Task: Look for space in Makumbako, Tanzania from 10th July, 2023 to 15th July, 2023 for 7 adults in price range Rs.10000 to Rs.15000. Place can be entire place or shared room with 4 bedrooms having 7 beds and 4 bathrooms. Property type can be house, flat, guest house. Amenities needed are: wifi, TV, free parkinig on premises, gym, breakfast. Booking option can be shelf check-in. Required host language is English.
Action: Mouse moved to (243, 83)
Screenshot: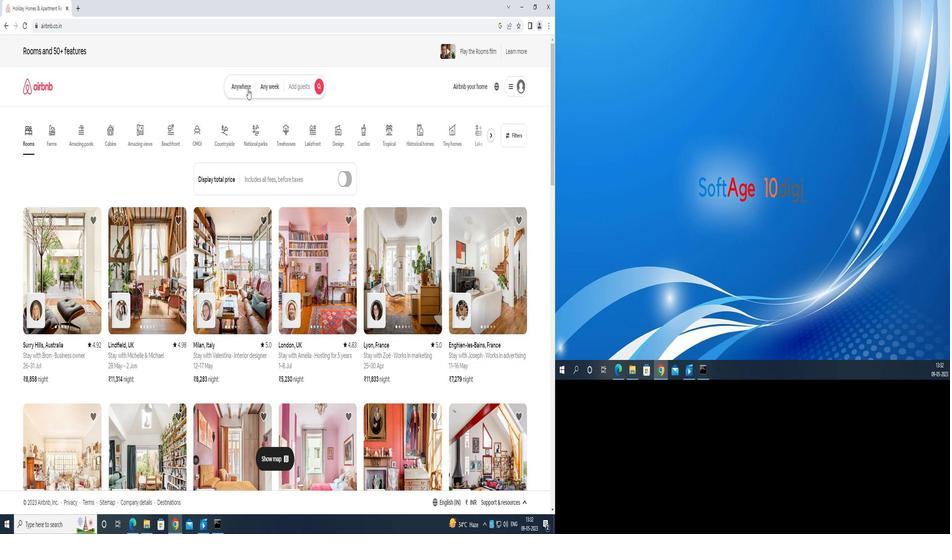 
Action: Mouse pressed left at (243, 83)
Screenshot: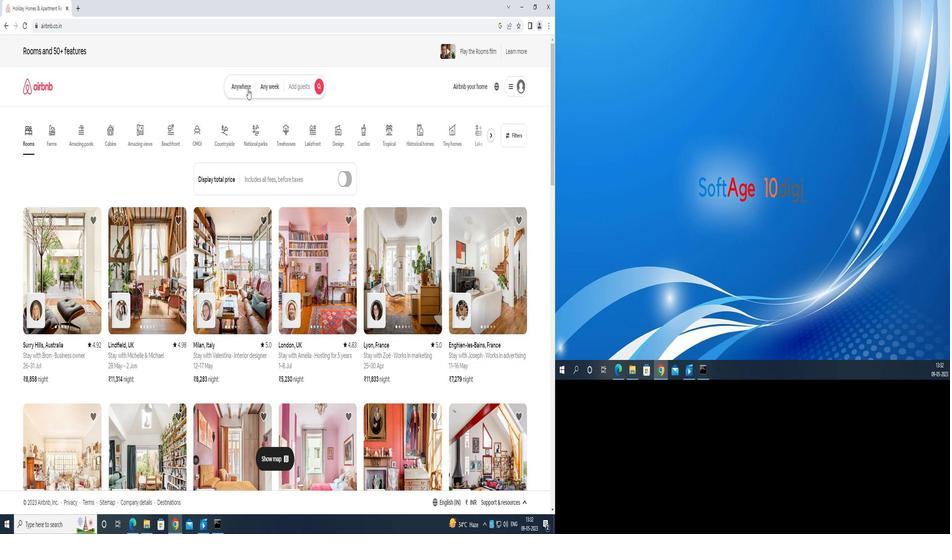 
Action: Mouse moved to (228, 114)
Screenshot: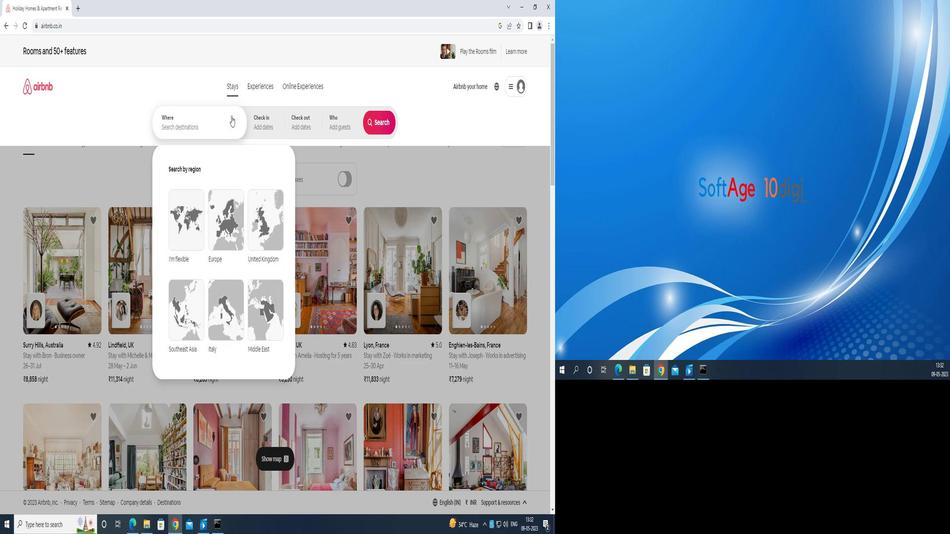 
Action: Mouse pressed left at (228, 114)
Screenshot: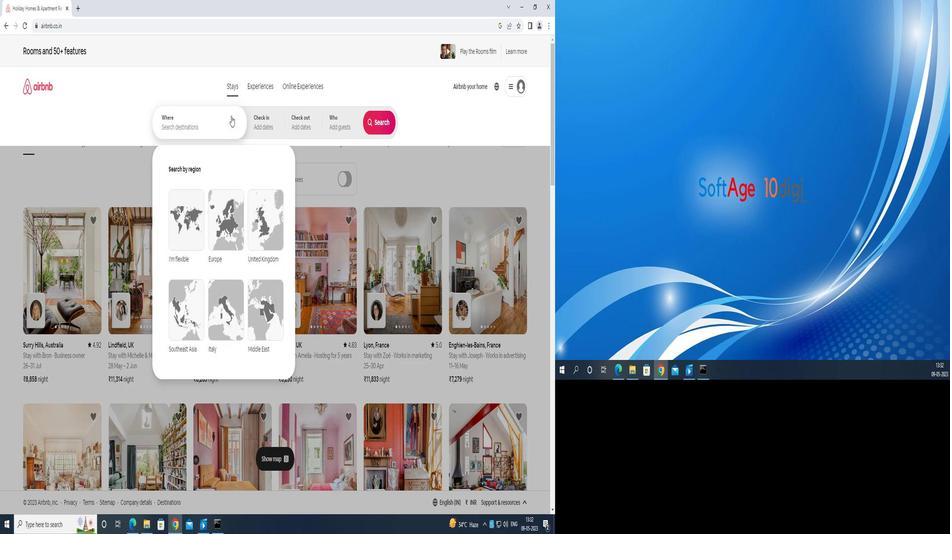 
Action: Mouse moved to (227, 105)
Screenshot: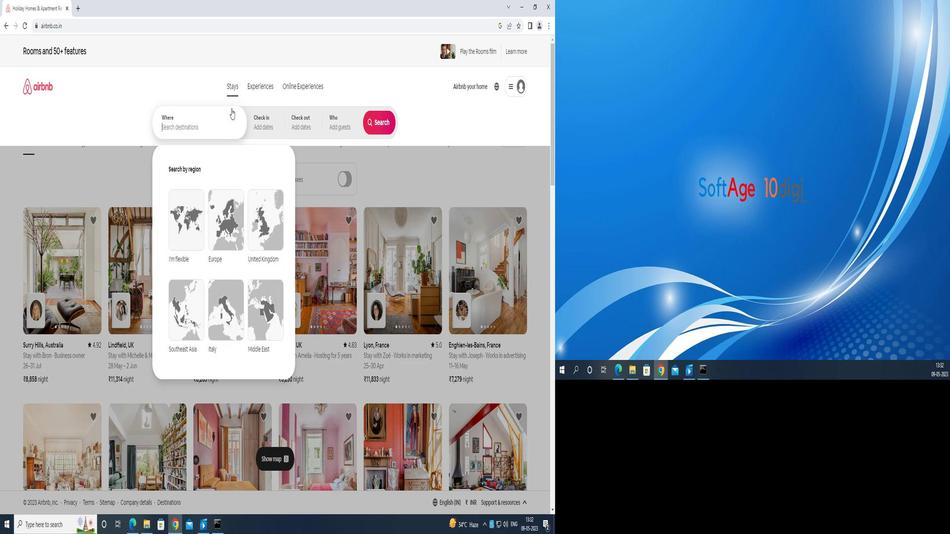 
Action: Key pressed <Key.shift>M<Key.backspace><Key.shift>MAKMBAKO<Key.space>TANZANIA<Key.enter>
Screenshot: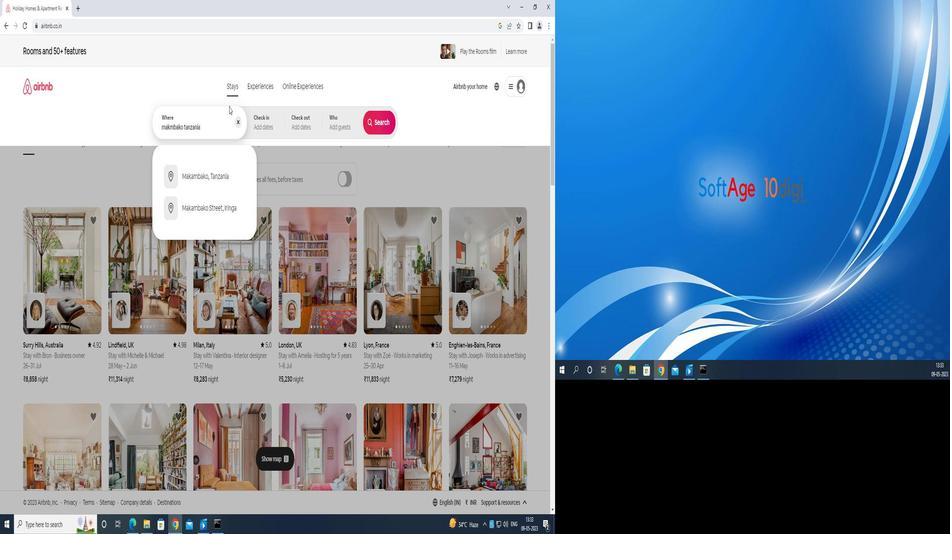 
Action: Mouse moved to (372, 199)
Screenshot: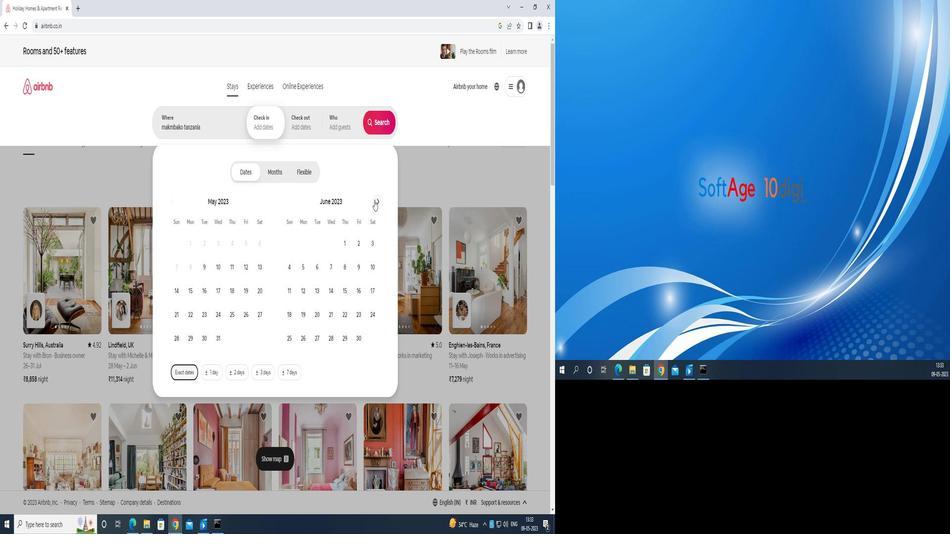 
Action: Mouse pressed left at (372, 199)
Screenshot: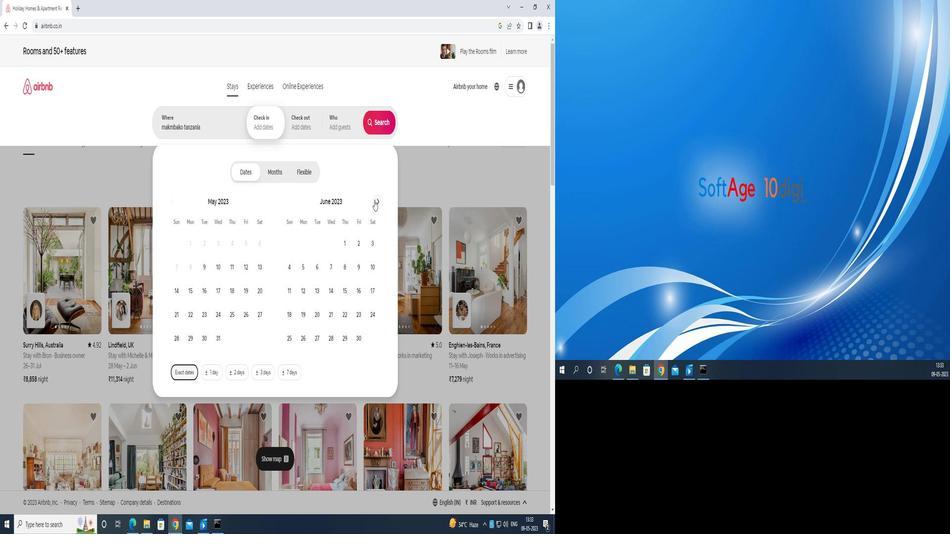 
Action: Mouse moved to (302, 291)
Screenshot: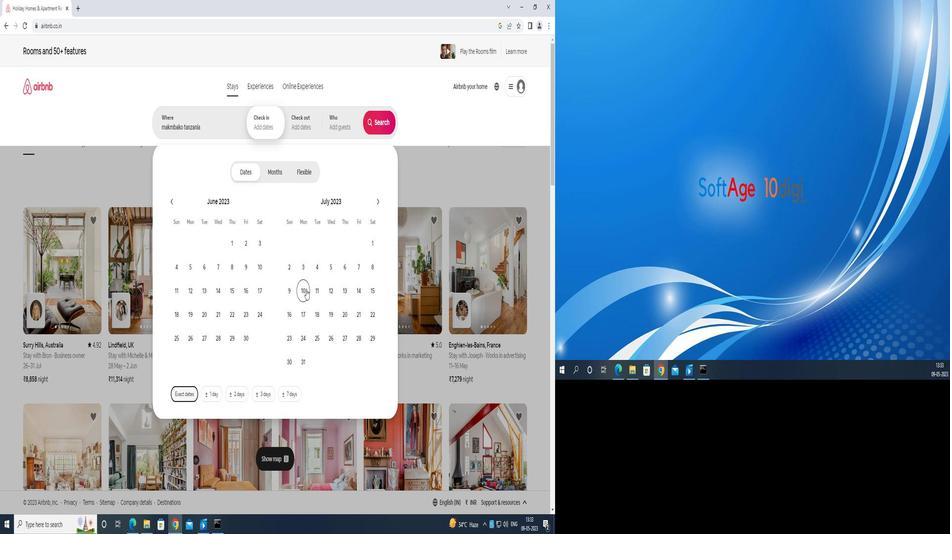 
Action: Mouse pressed left at (302, 291)
Screenshot: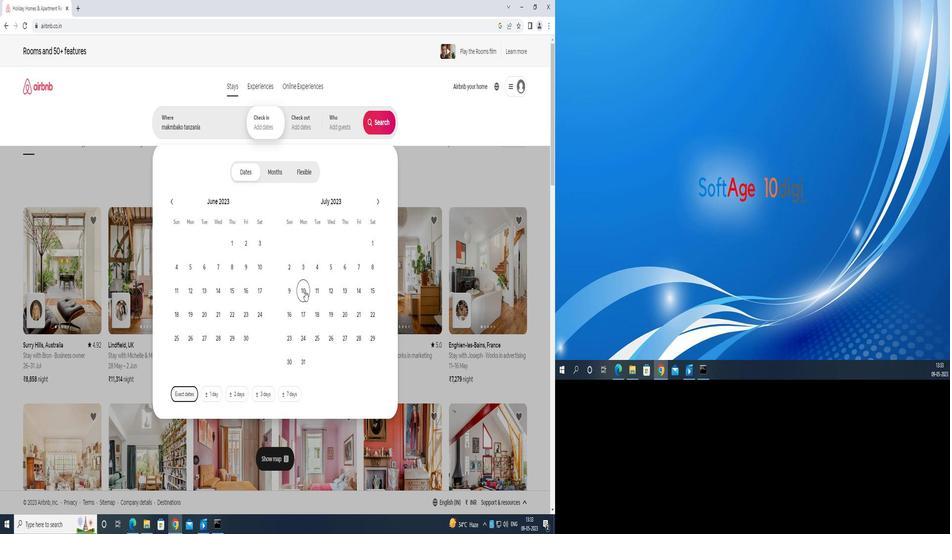 
Action: Mouse moved to (368, 291)
Screenshot: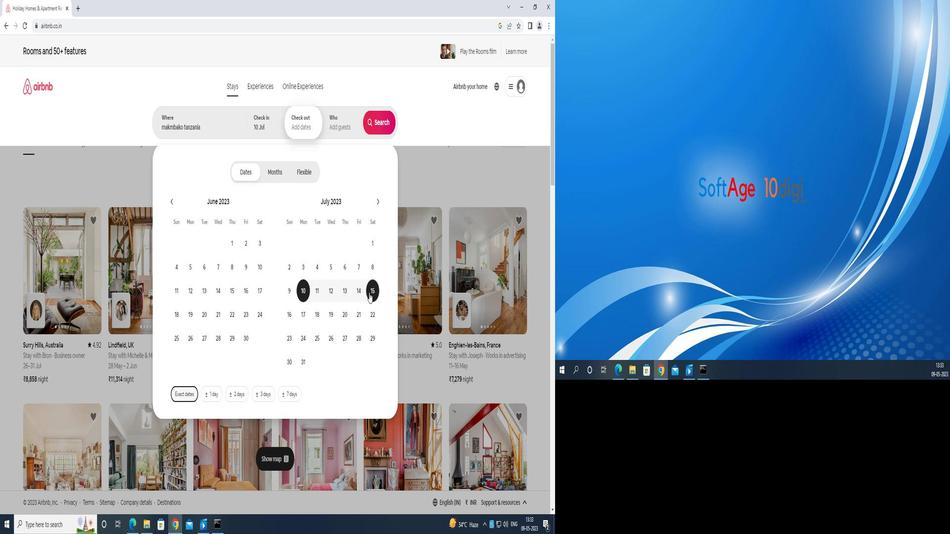 
Action: Mouse pressed left at (368, 291)
Screenshot: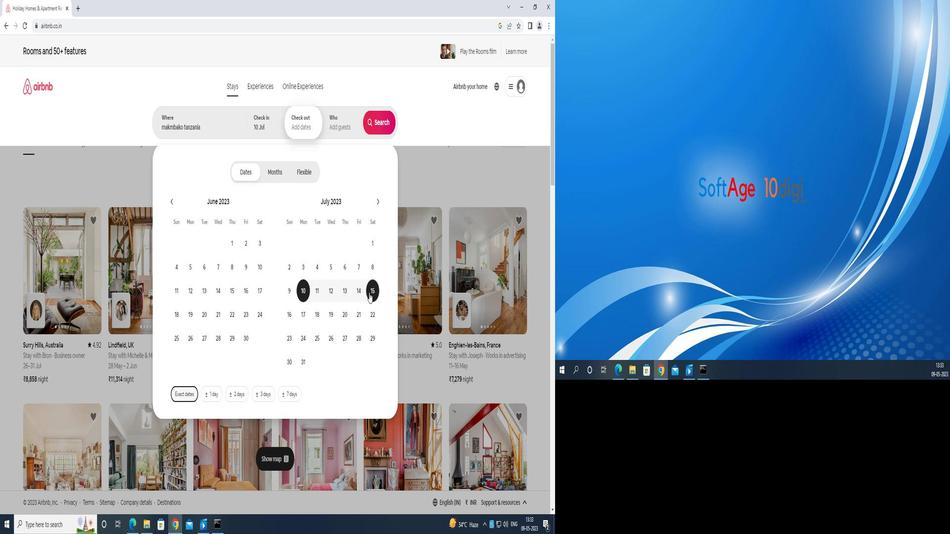 
Action: Mouse moved to (337, 116)
Screenshot: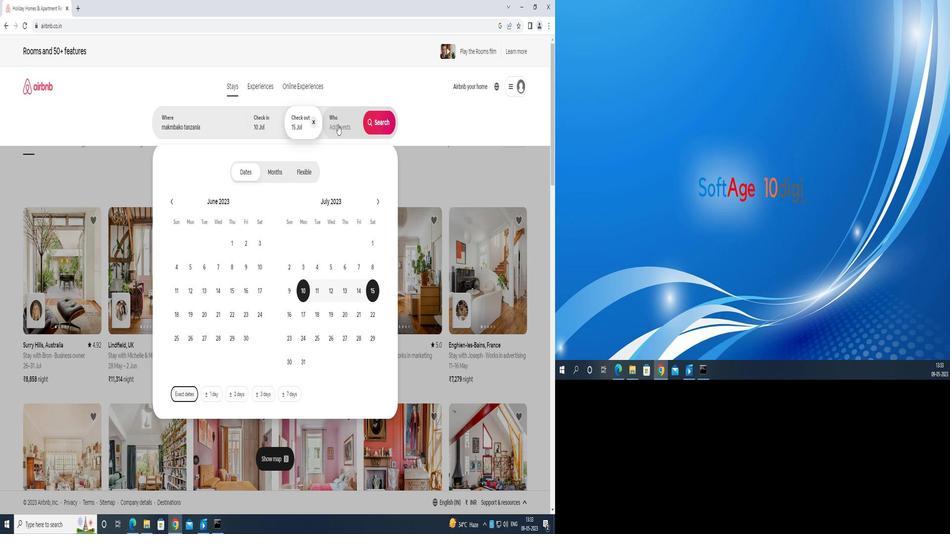 
Action: Mouse pressed left at (337, 116)
Screenshot: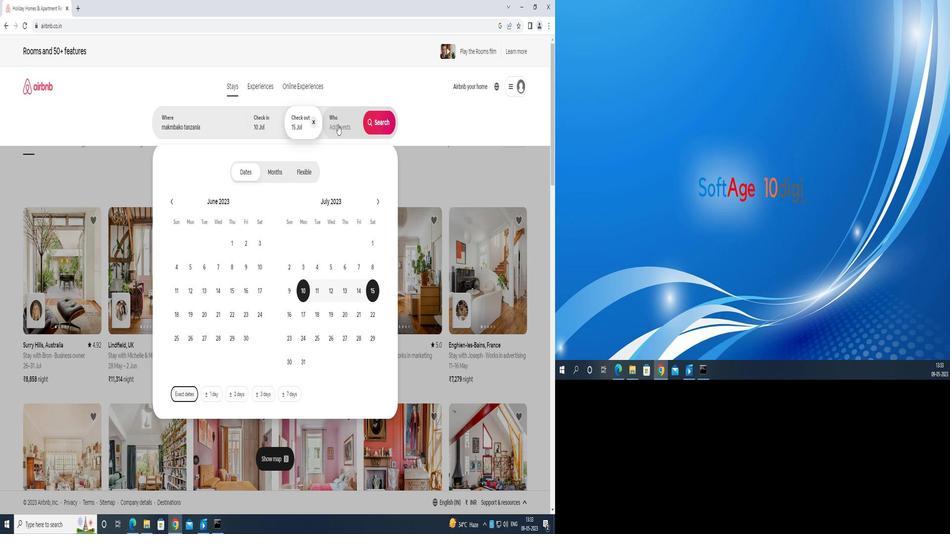 
Action: Mouse moved to (382, 177)
Screenshot: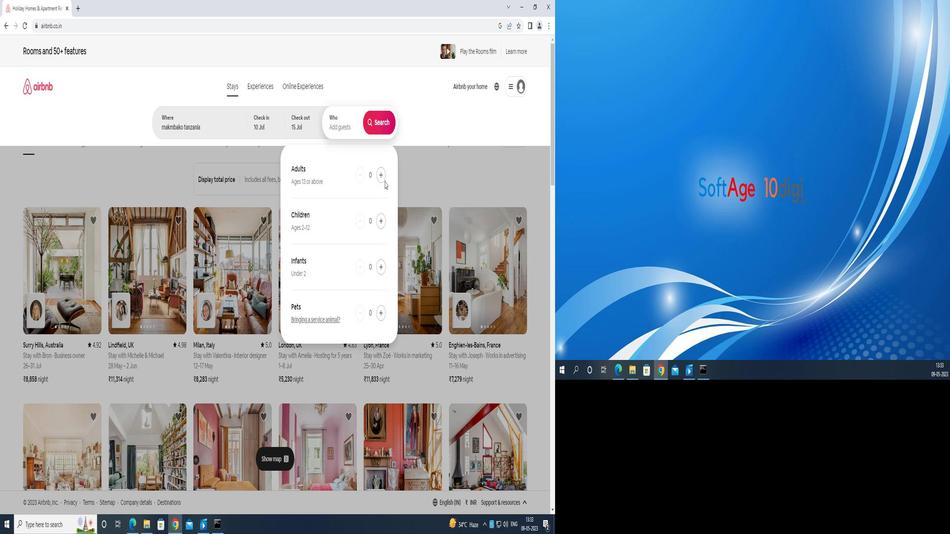 
Action: Mouse pressed left at (382, 177)
Screenshot: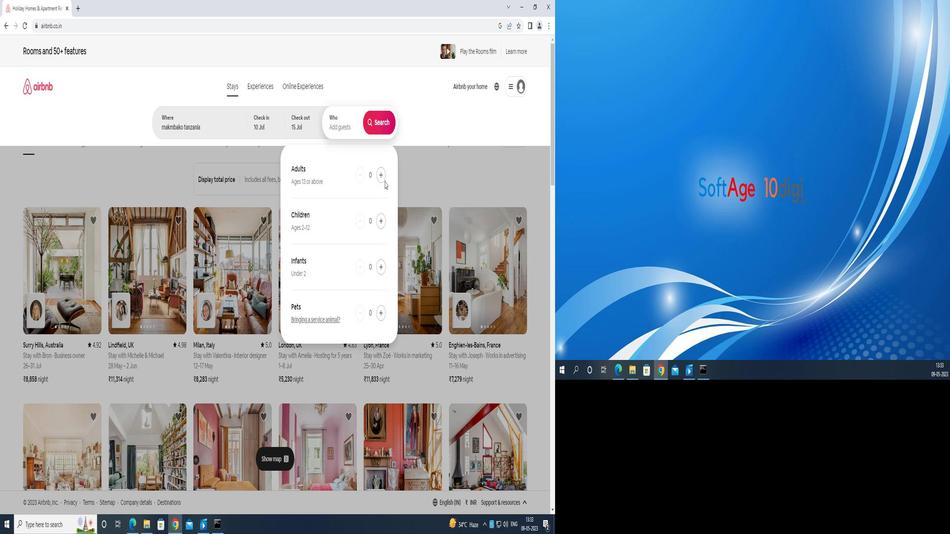 
Action: Mouse moved to (379, 174)
Screenshot: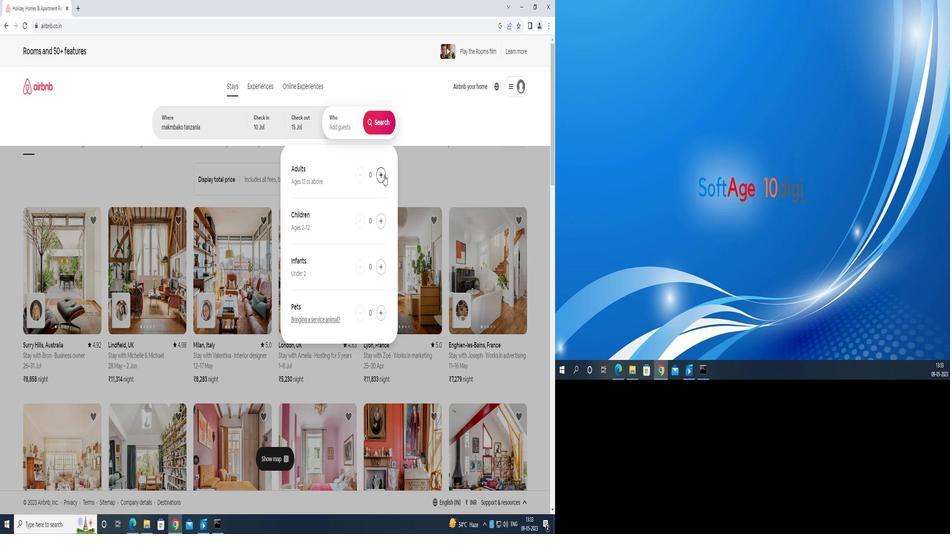 
Action: Mouse pressed left at (379, 174)
Screenshot: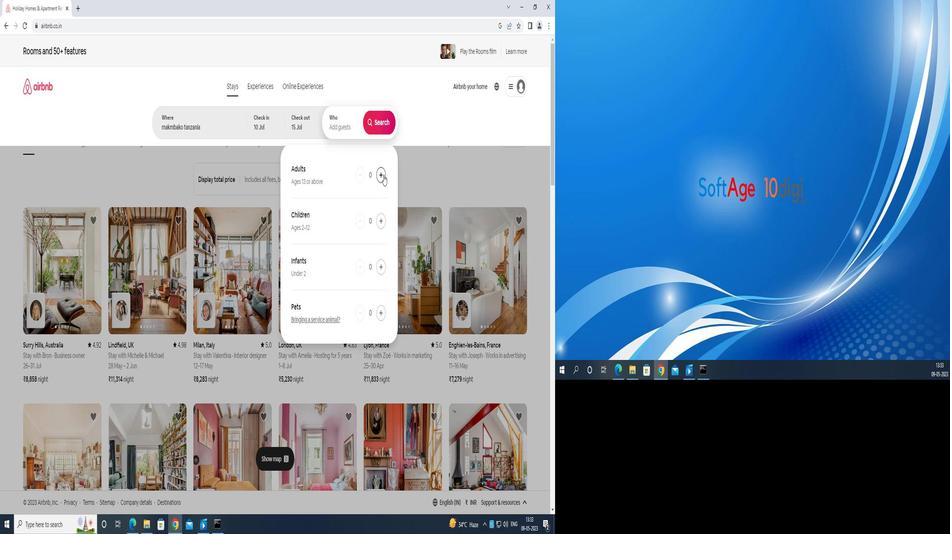 
Action: Mouse moved to (379, 174)
Screenshot: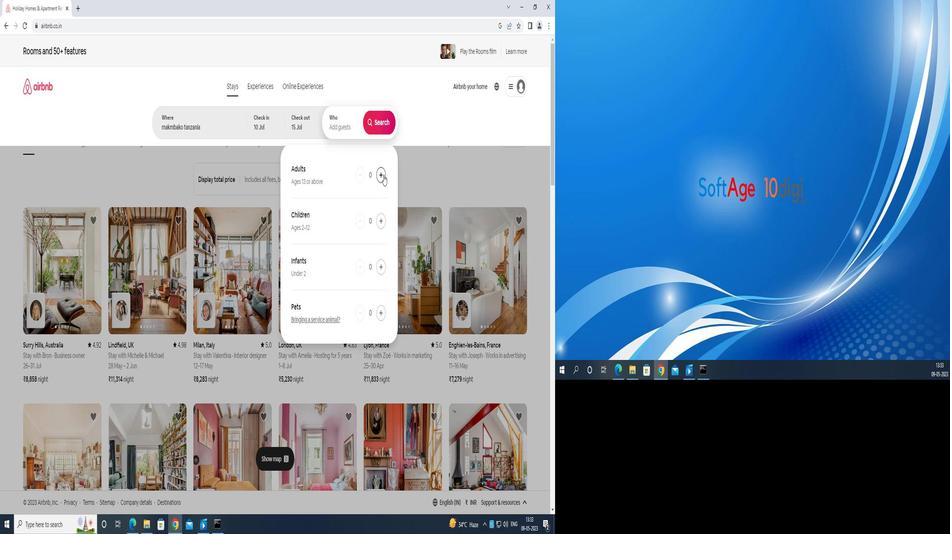 
Action: Mouse pressed left at (379, 174)
Screenshot: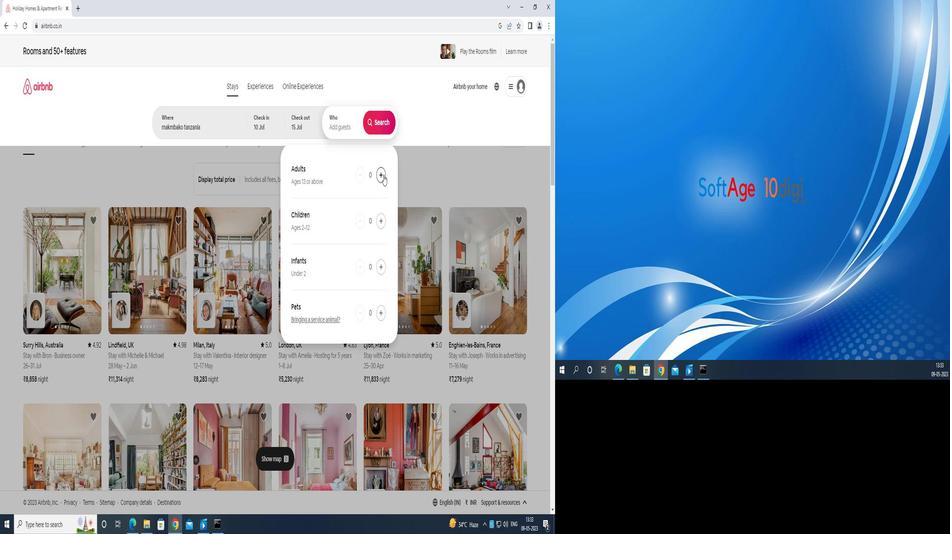 
Action: Mouse pressed left at (379, 174)
Screenshot: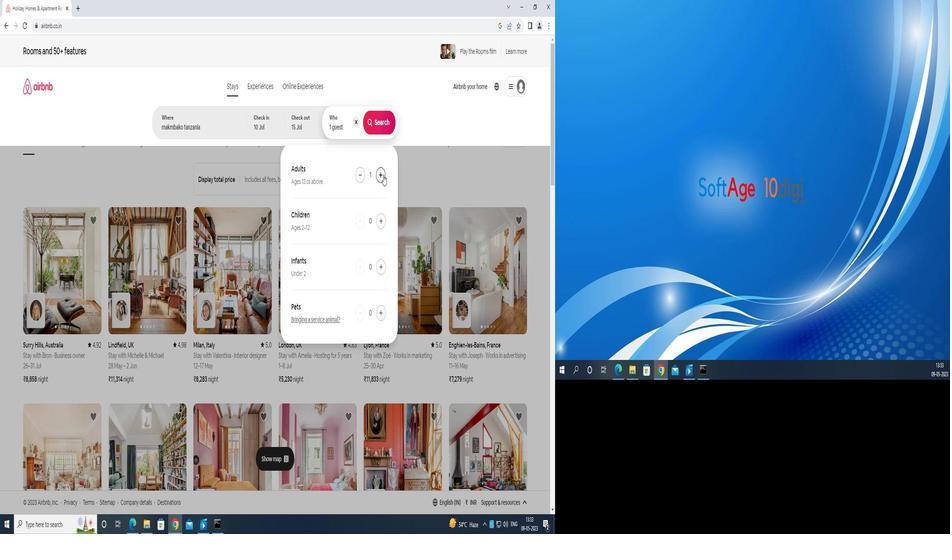 
Action: Mouse pressed left at (379, 174)
Screenshot: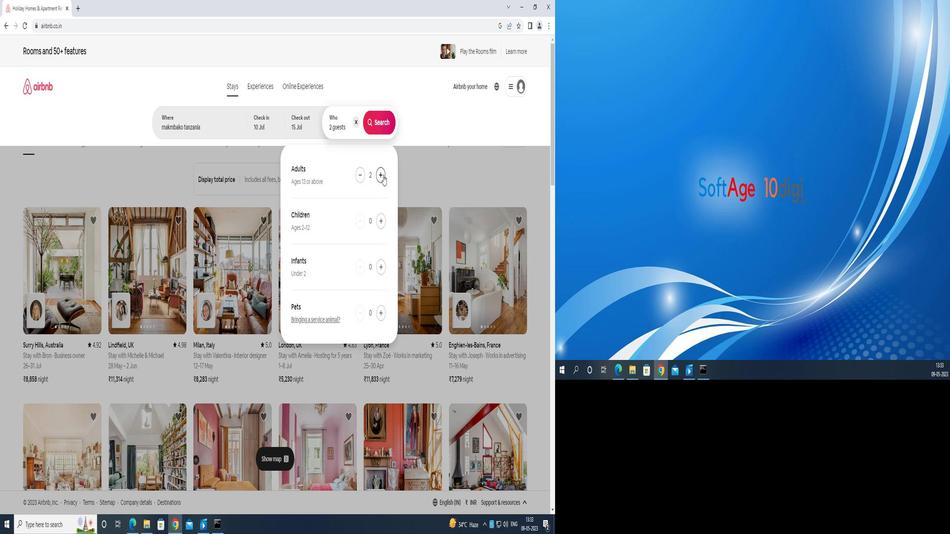 
Action: Mouse pressed left at (379, 174)
Screenshot: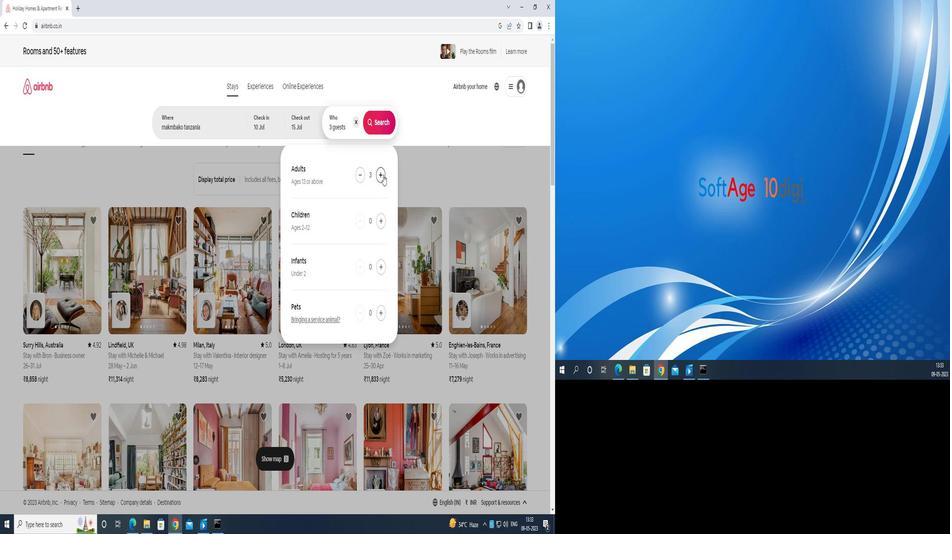 
Action: Mouse moved to (378, 174)
Screenshot: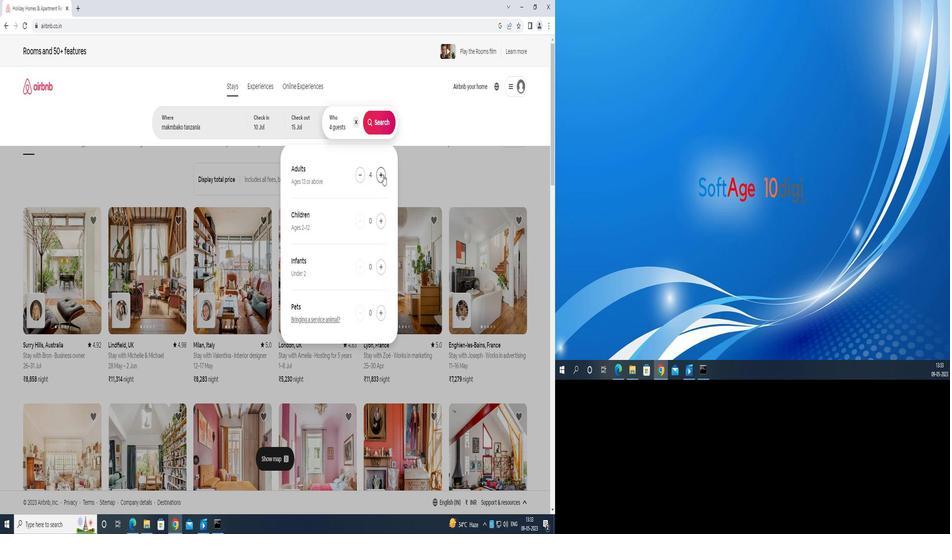 
Action: Mouse pressed left at (378, 174)
Screenshot: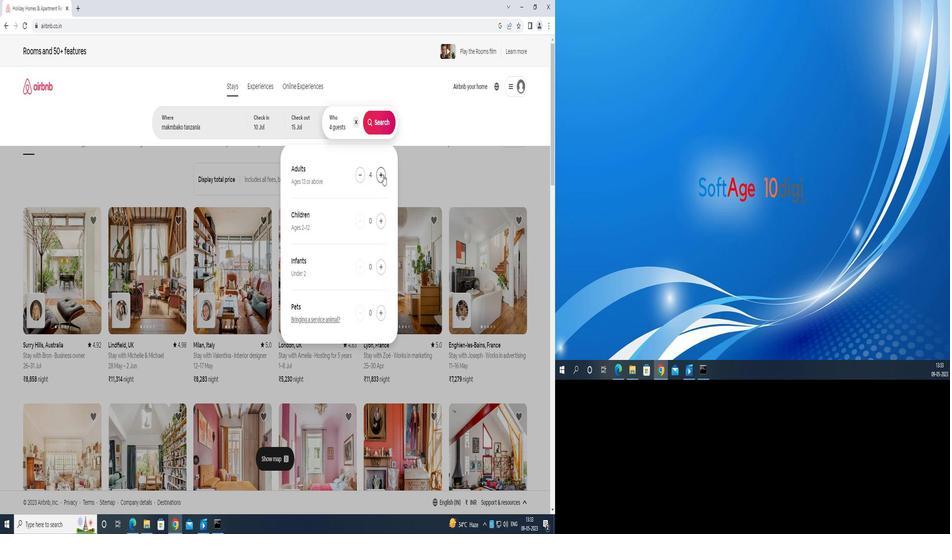 
Action: Mouse pressed left at (378, 174)
Screenshot: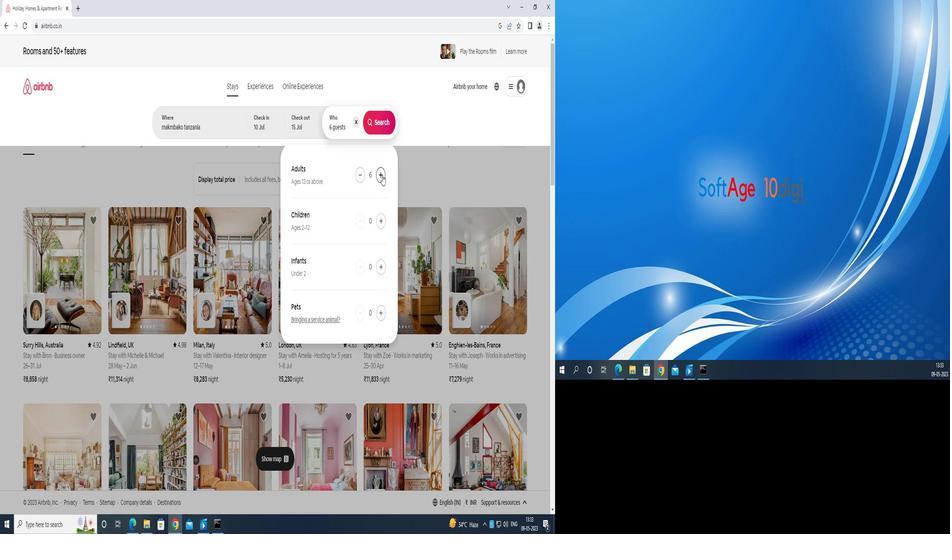 
Action: Mouse moved to (377, 120)
Screenshot: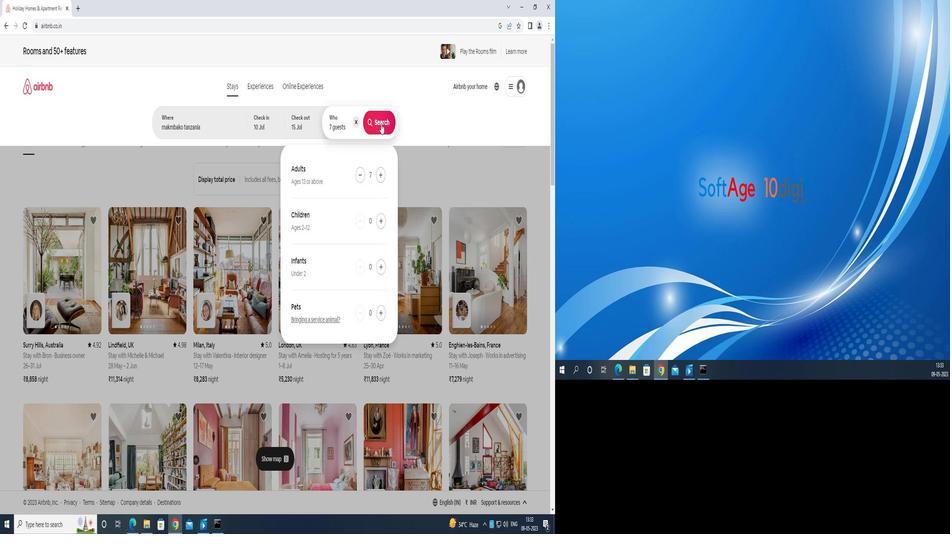 
Action: Mouse pressed left at (377, 120)
Screenshot: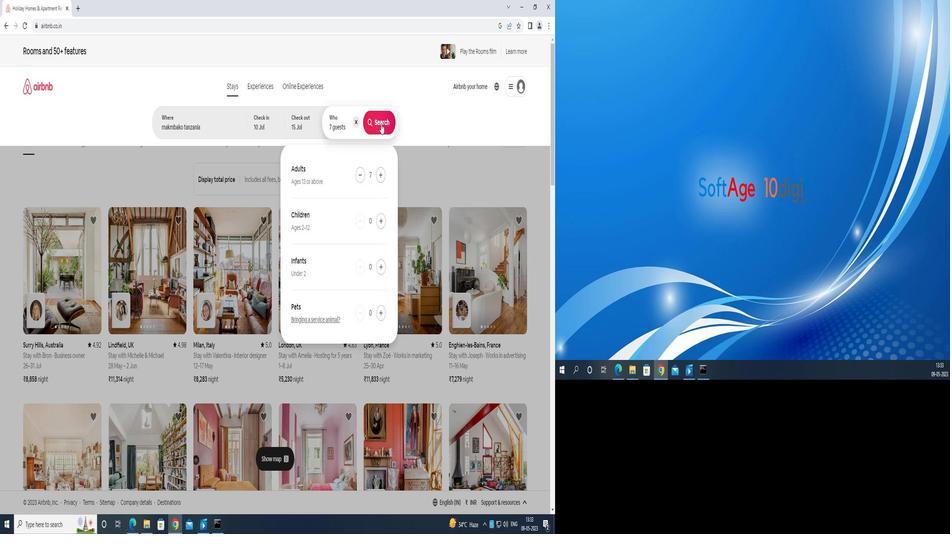 
Action: Mouse moved to (527, 93)
Screenshot: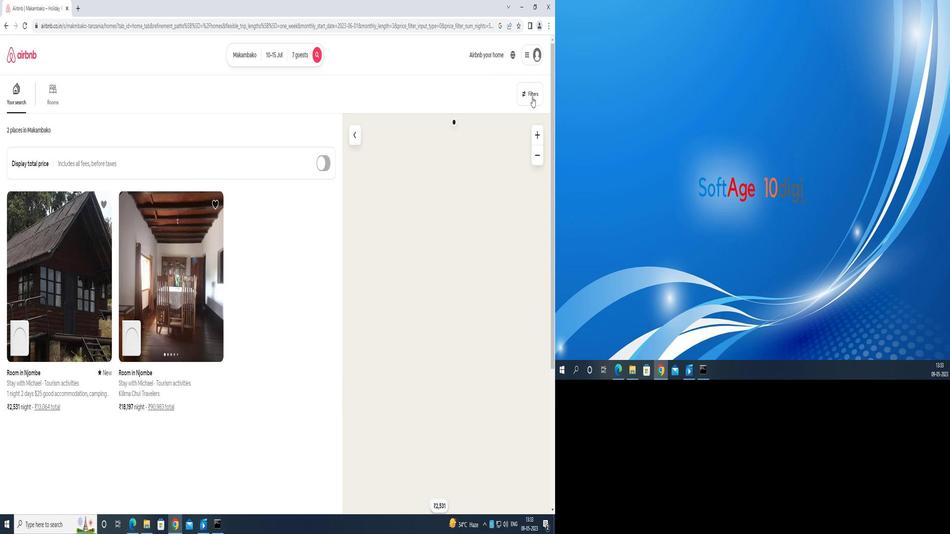 
Action: Mouse pressed left at (527, 93)
Screenshot: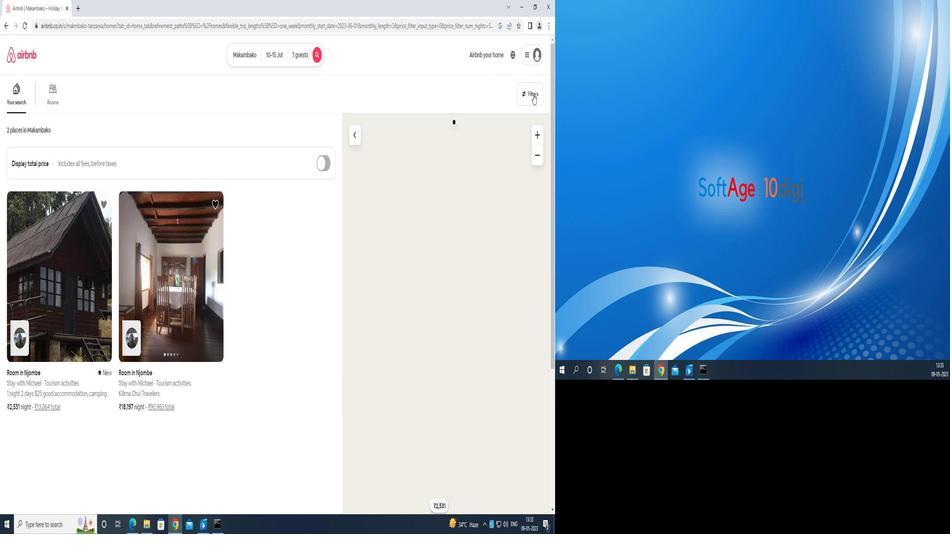 
Action: Mouse moved to (214, 336)
Screenshot: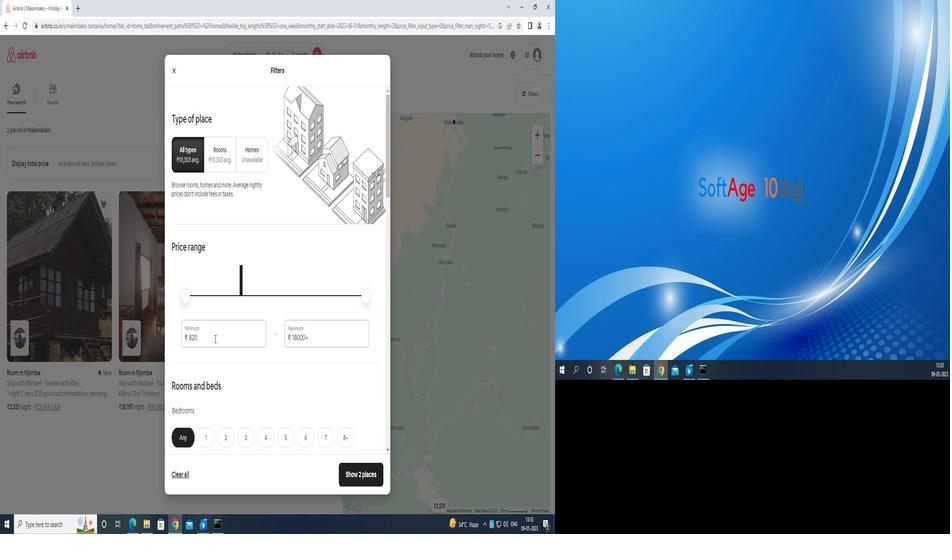 
Action: Mouse pressed left at (214, 336)
Screenshot: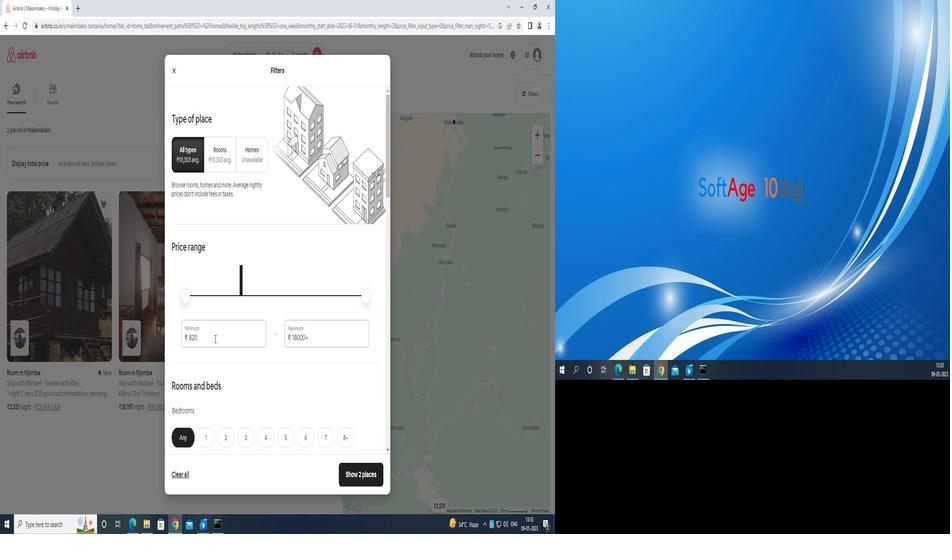 
Action: Mouse moved to (213, 321)
Screenshot: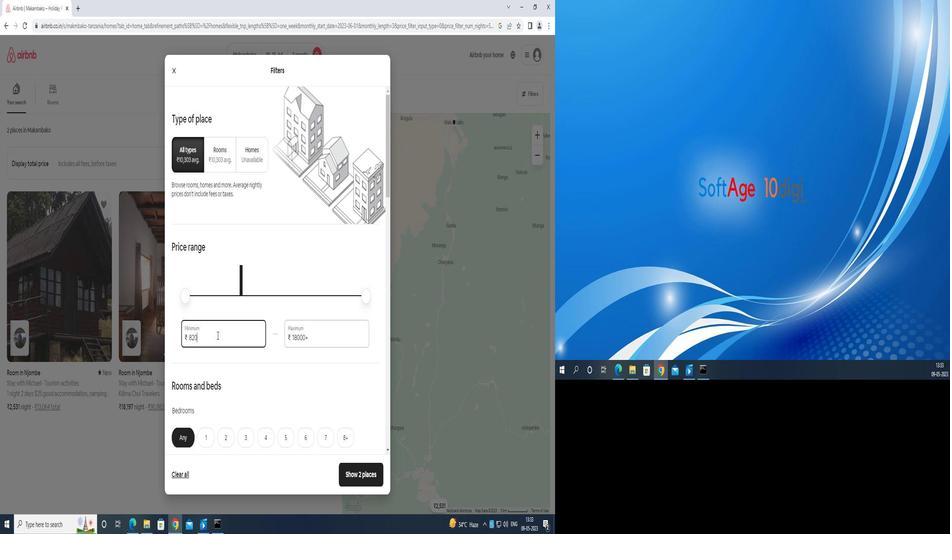 
Action: Key pressed <Key.backspace>
Screenshot: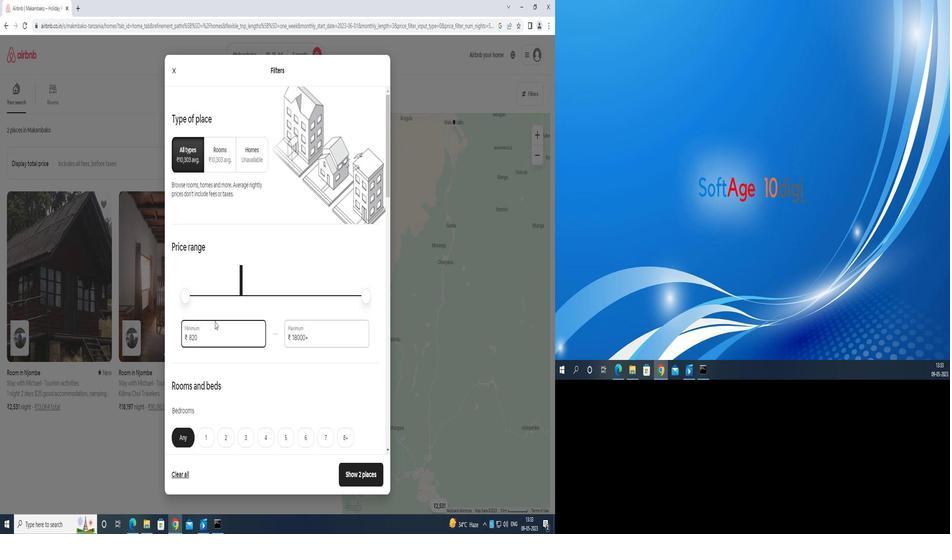 
Action: Mouse moved to (213, 321)
Screenshot: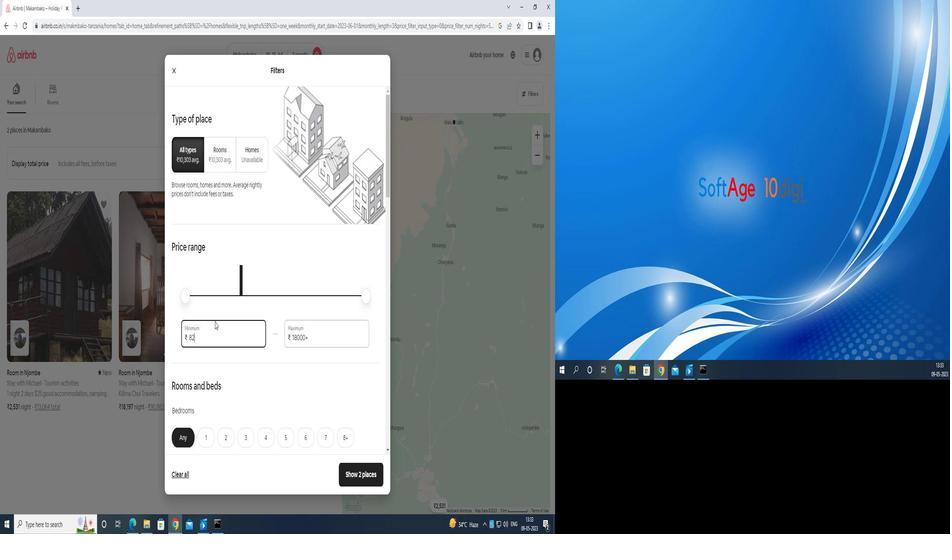 
Action: Key pressed <Key.backspace><Key.backspace><Key.backspace>10000
Screenshot: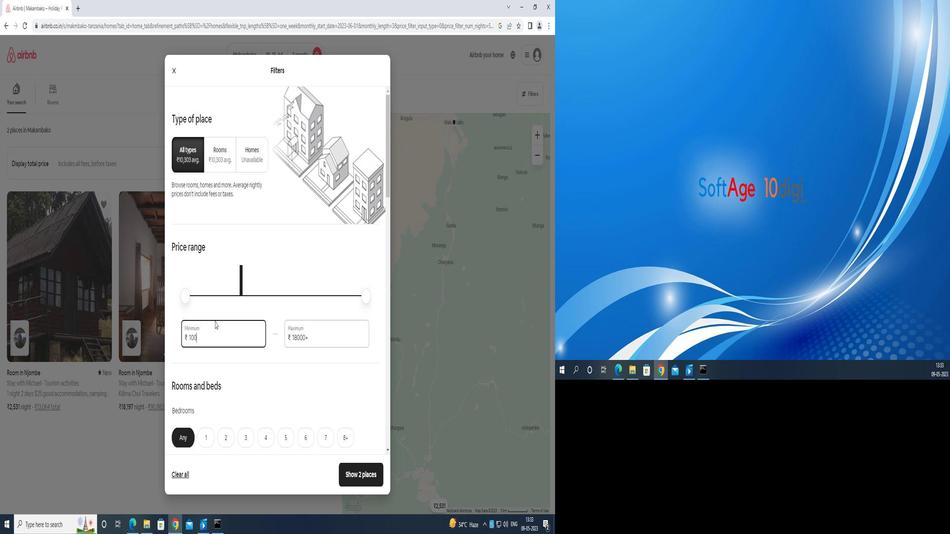 
Action: Mouse moved to (322, 332)
Screenshot: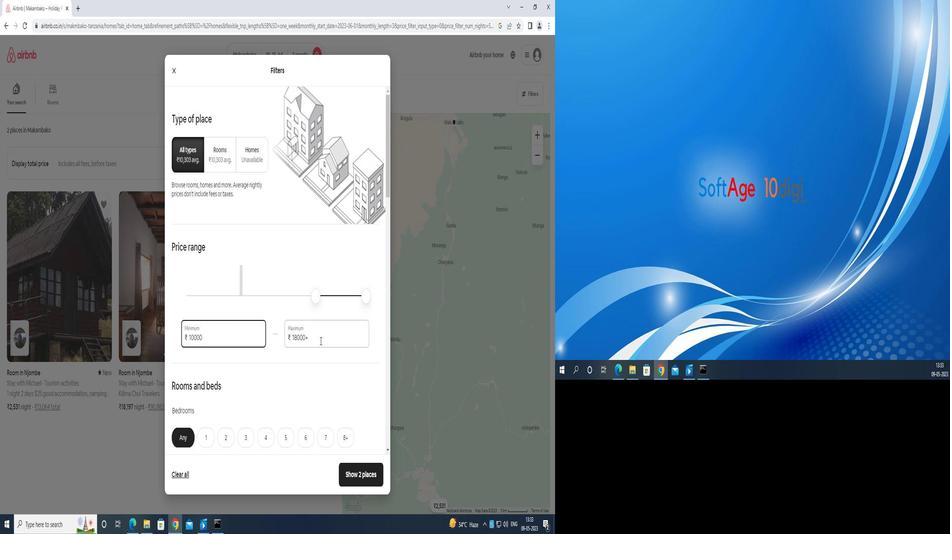 
Action: Mouse pressed left at (322, 332)
Screenshot: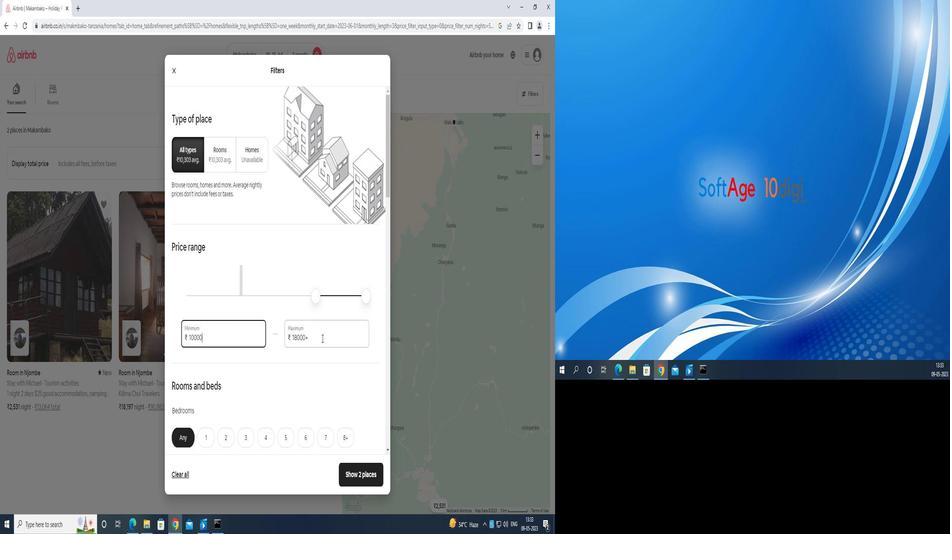 
Action: Key pressed <Key.backspace><Key.backspace><Key.backspace><Key.backspace><Key.backspace><Key.backspace><Key.backspace><Key.backspace>15000
Screenshot: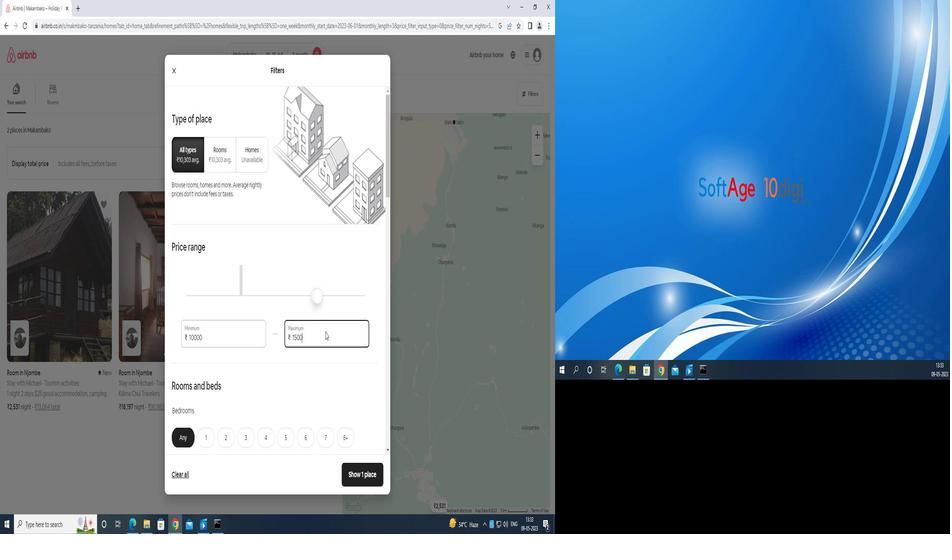 
Action: Mouse moved to (273, 382)
Screenshot: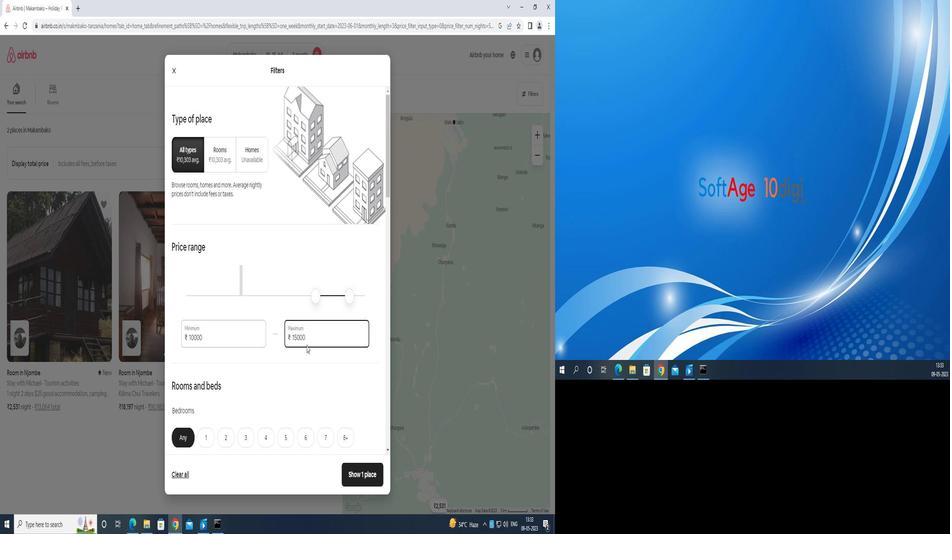 
Action: Mouse scrolled (273, 381) with delta (0, 0)
Screenshot: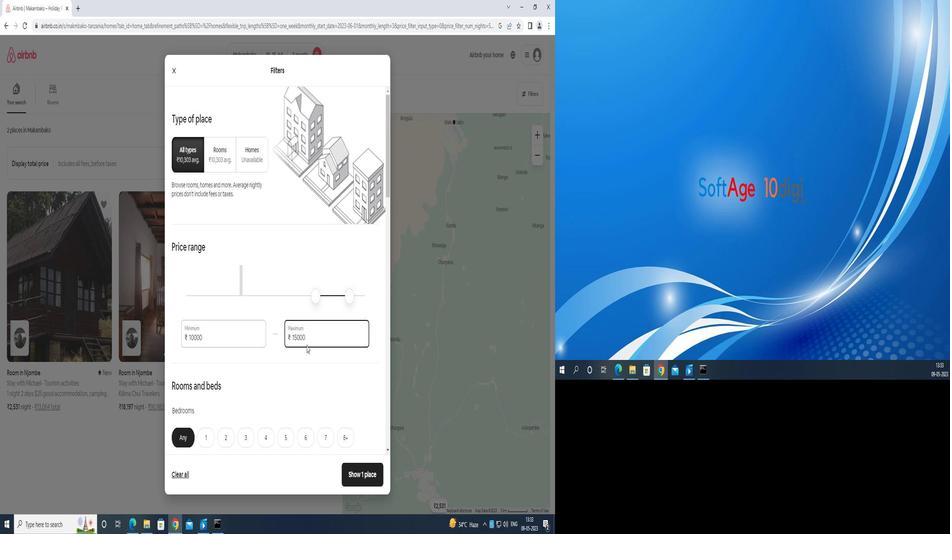 
Action: Mouse moved to (268, 385)
Screenshot: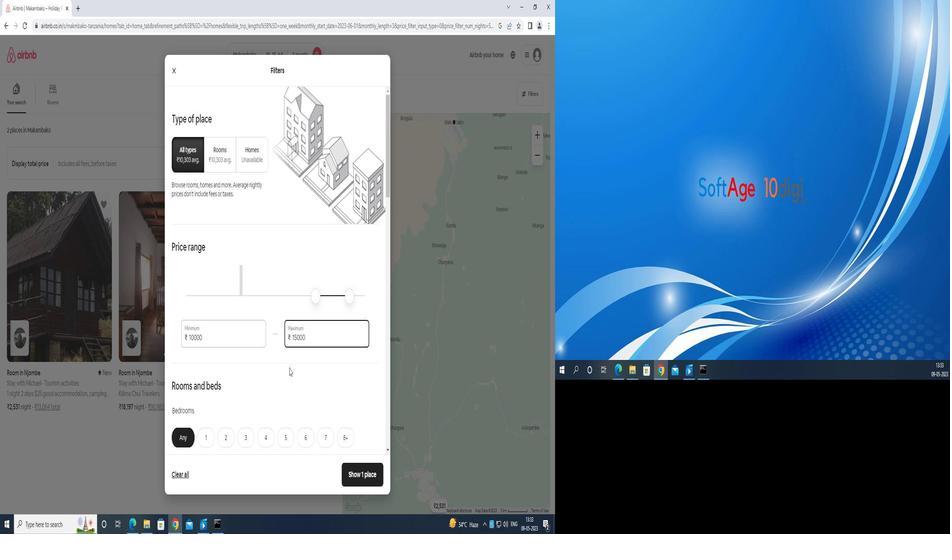 
Action: Mouse scrolled (268, 385) with delta (0, 0)
Screenshot: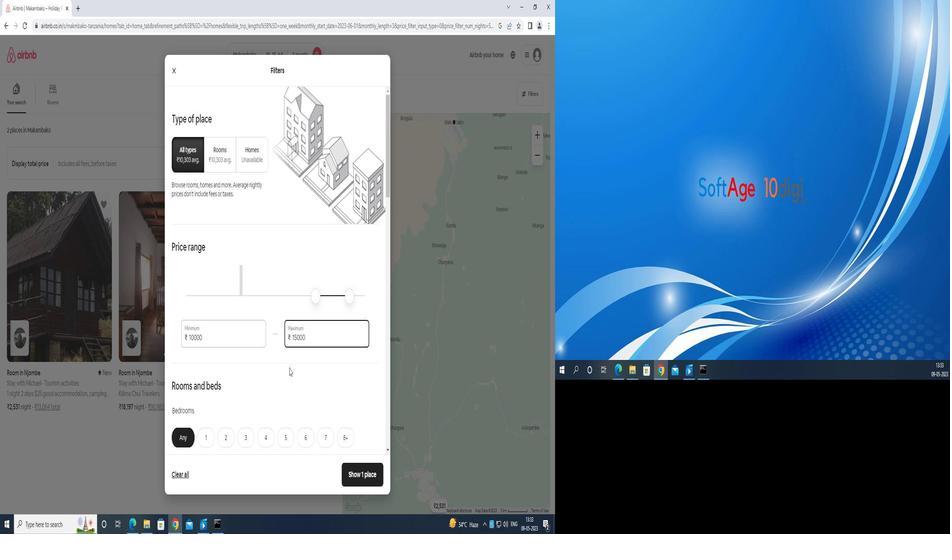 
Action: Mouse scrolled (268, 385) with delta (0, 0)
Screenshot: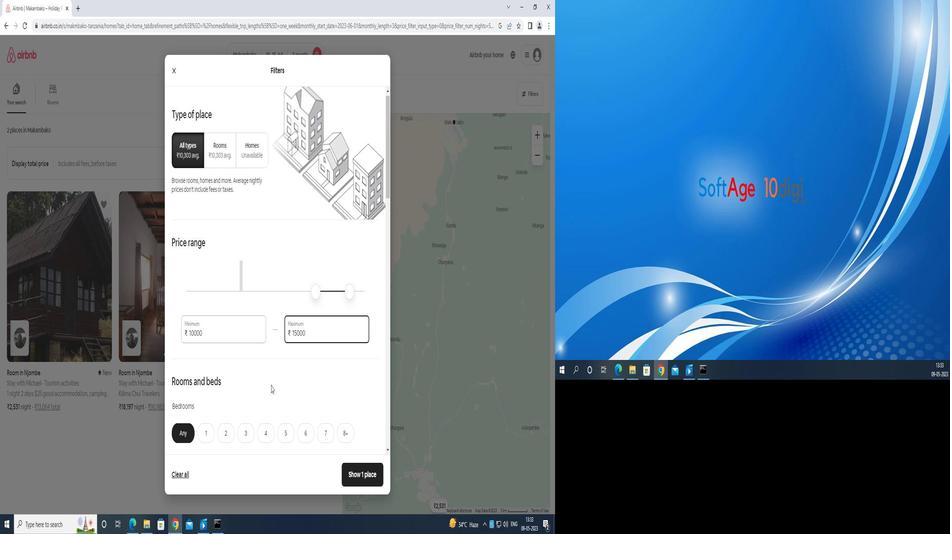 
Action: Mouse moved to (259, 287)
Screenshot: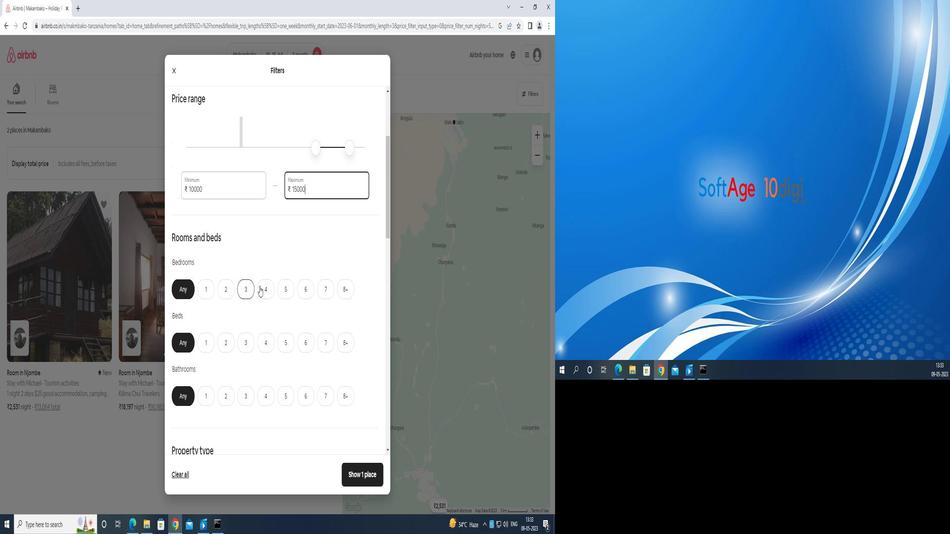 
Action: Mouse pressed left at (259, 287)
Screenshot: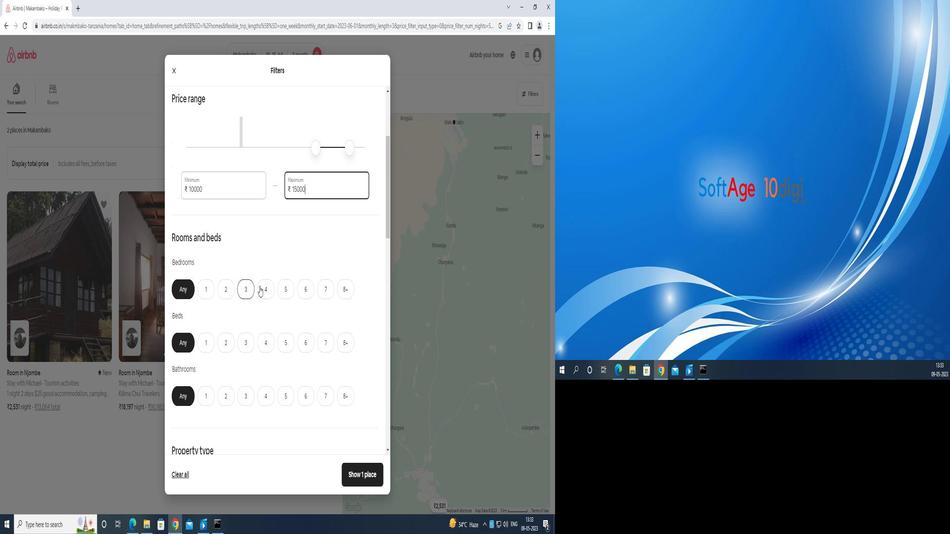 
Action: Mouse moved to (318, 342)
Screenshot: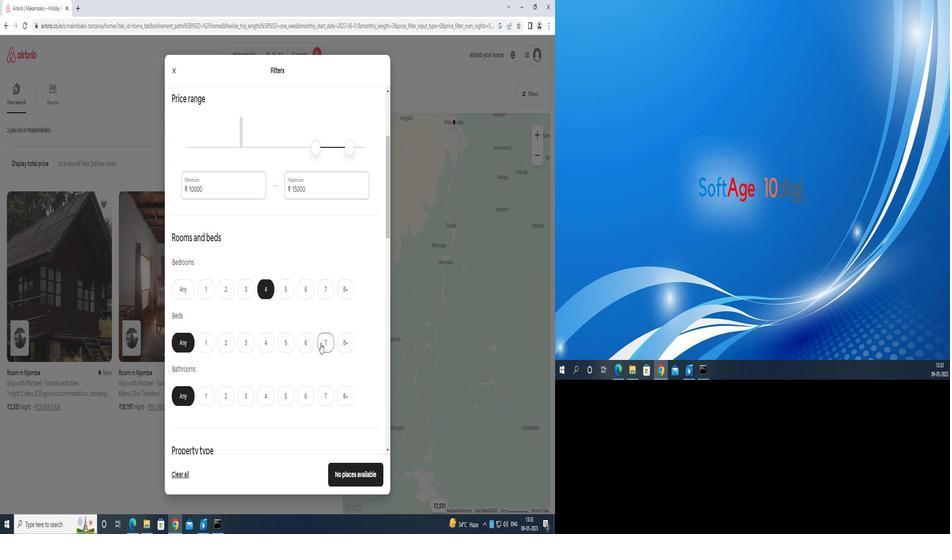 
Action: Mouse pressed left at (318, 342)
Screenshot: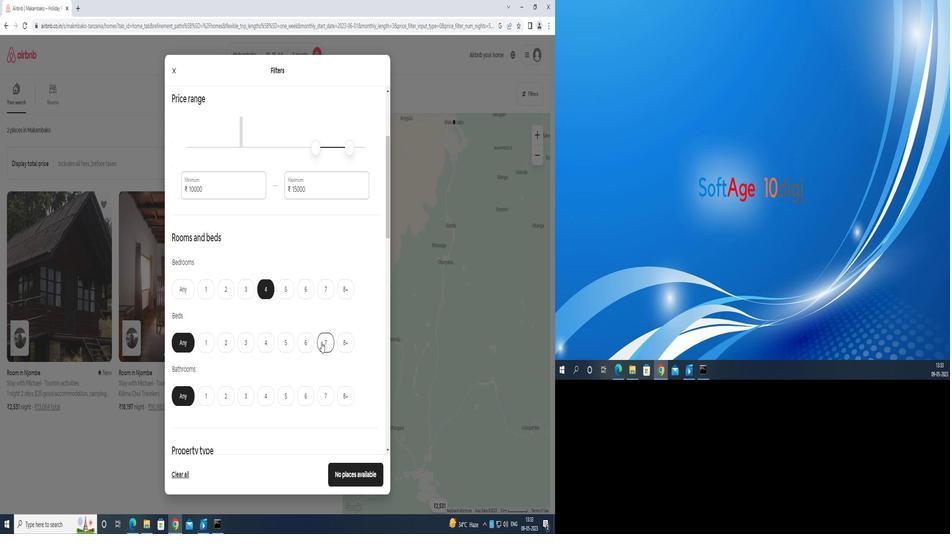 
Action: Mouse moved to (263, 397)
Screenshot: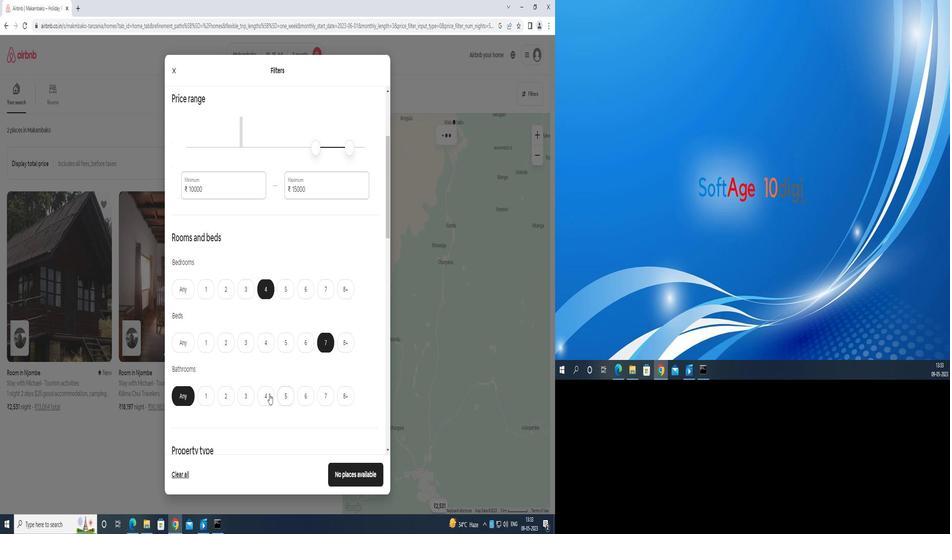 
Action: Mouse pressed left at (263, 397)
Screenshot: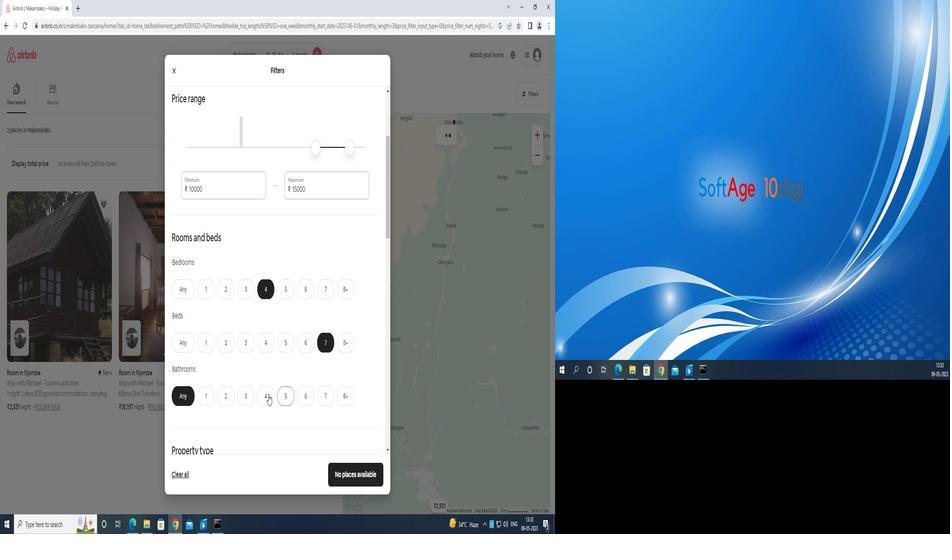 
Action: Mouse moved to (277, 364)
Screenshot: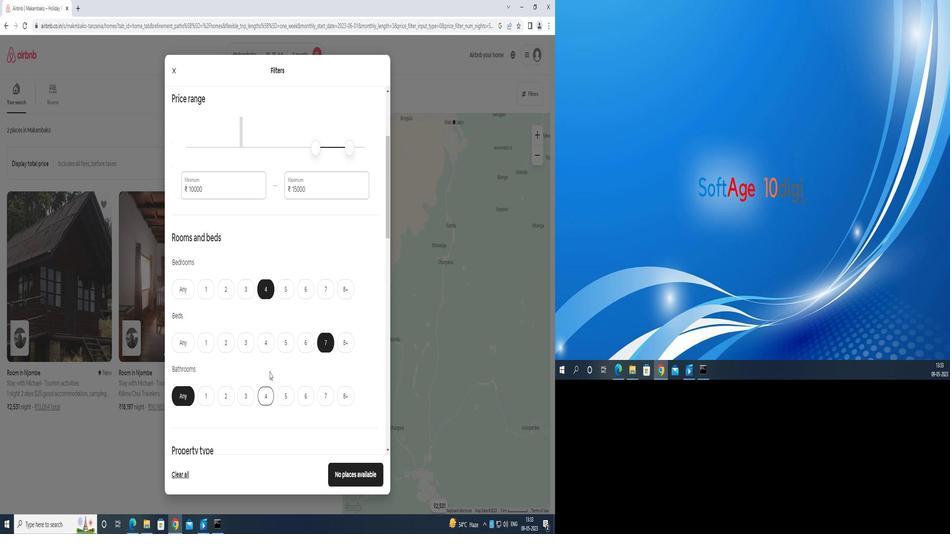 
Action: Mouse scrolled (277, 364) with delta (0, 0)
Screenshot: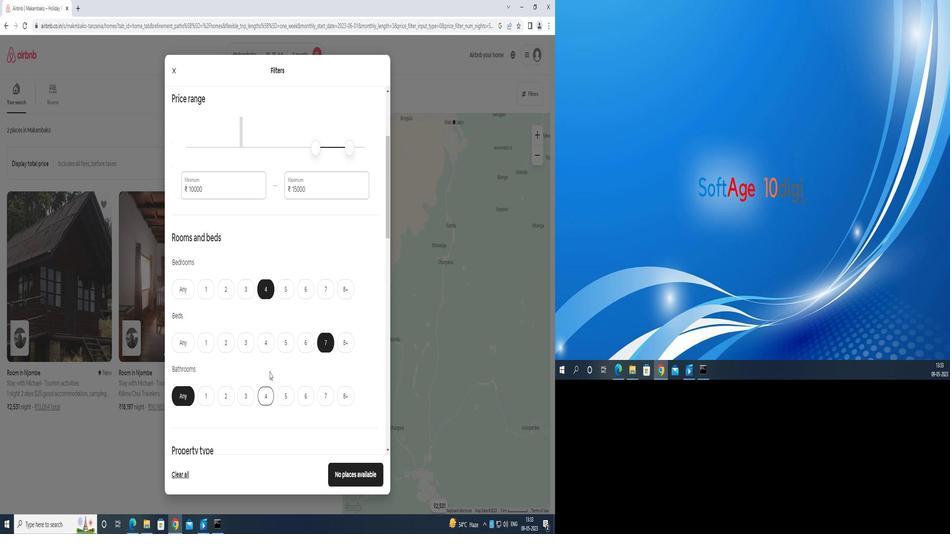 
Action: Mouse moved to (278, 365)
Screenshot: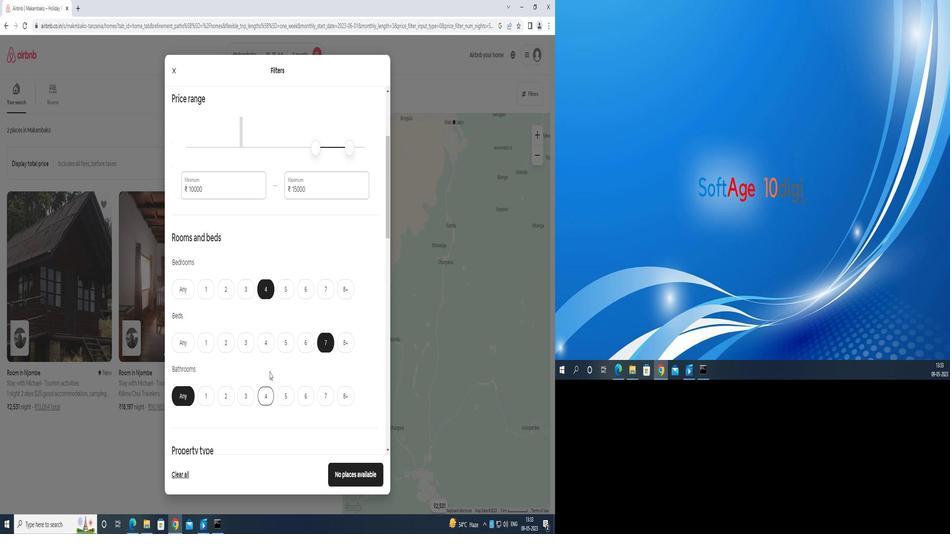 
Action: Mouse scrolled (278, 364) with delta (0, 0)
Screenshot: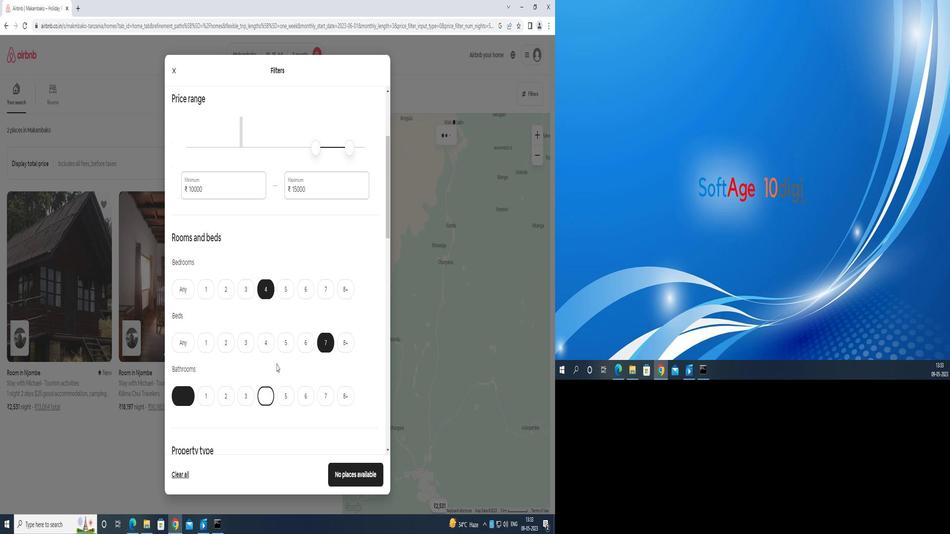 
Action: Mouse moved to (279, 365)
Screenshot: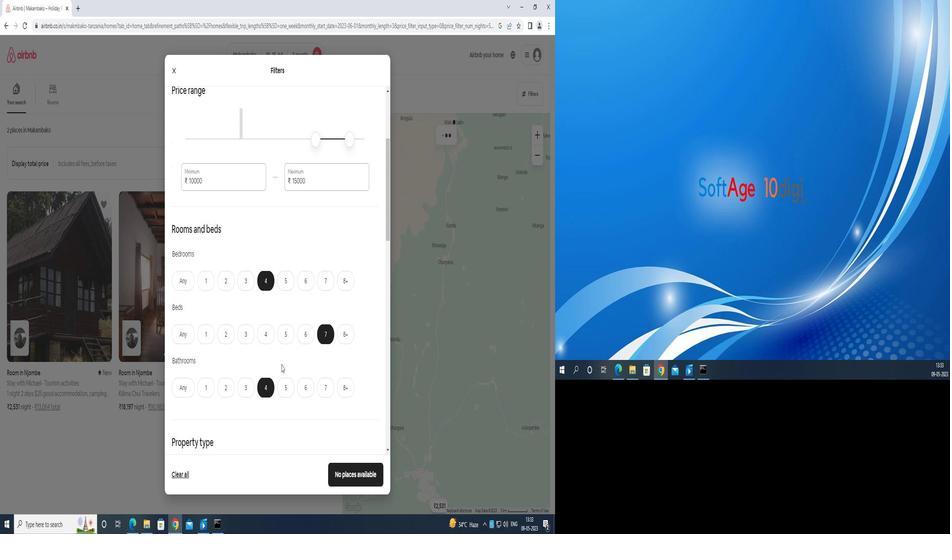 
Action: Mouse scrolled (279, 364) with delta (0, 0)
Screenshot: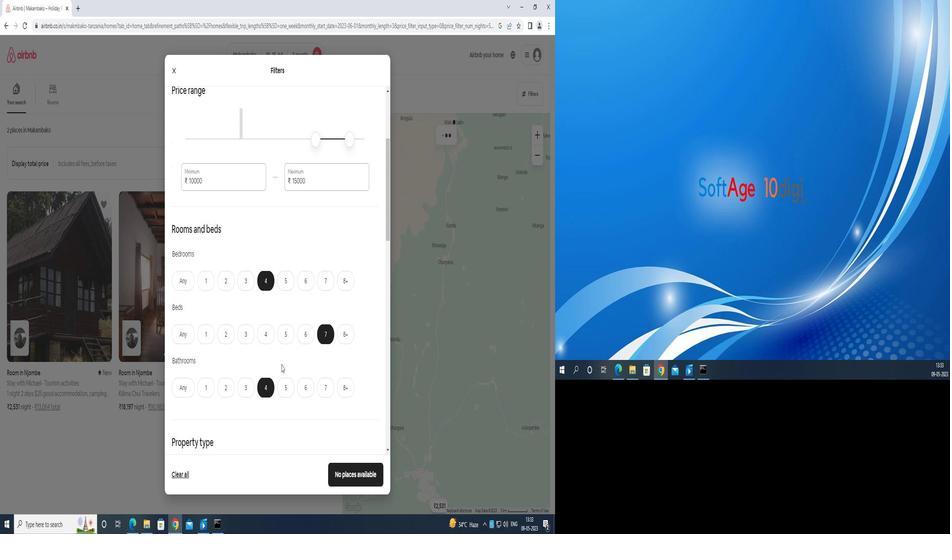 
Action: Mouse moved to (195, 364)
Screenshot: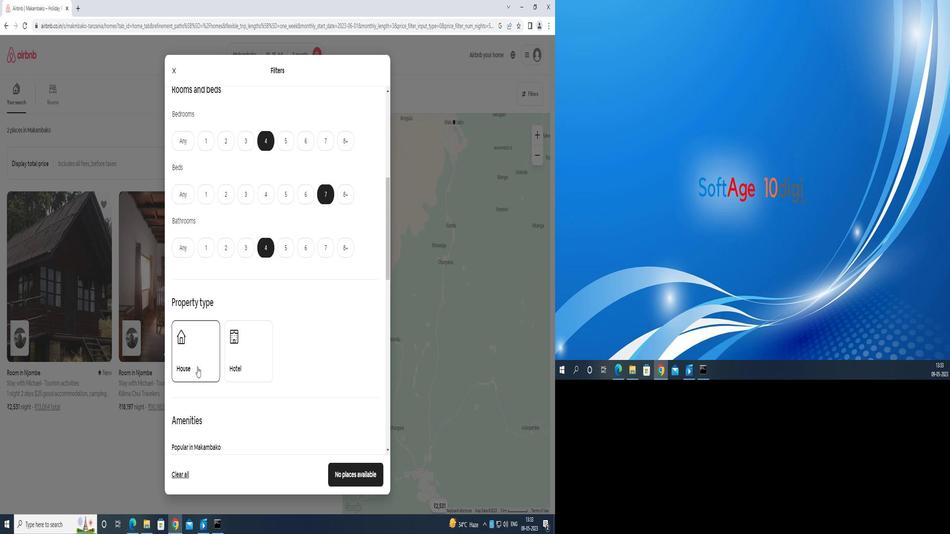 
Action: Mouse pressed left at (195, 364)
Screenshot: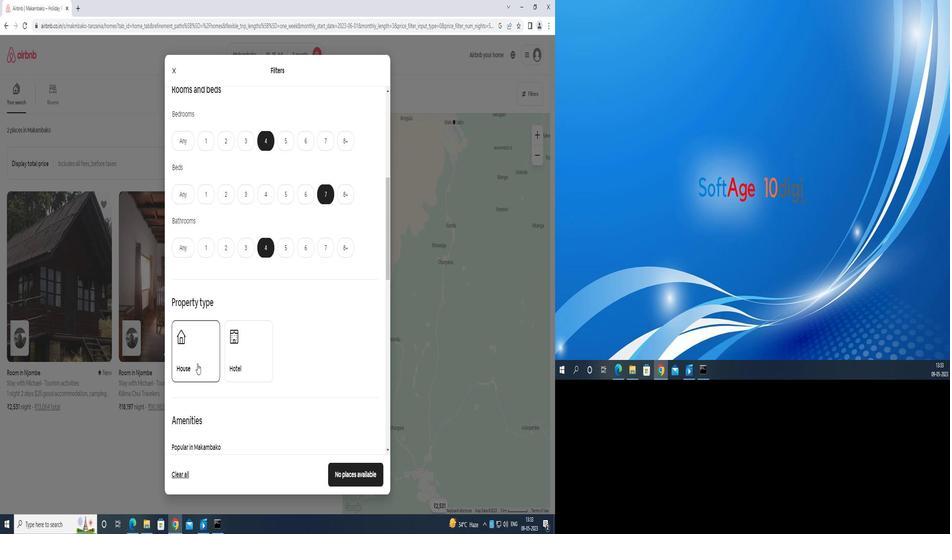
Action: Mouse moved to (236, 334)
Screenshot: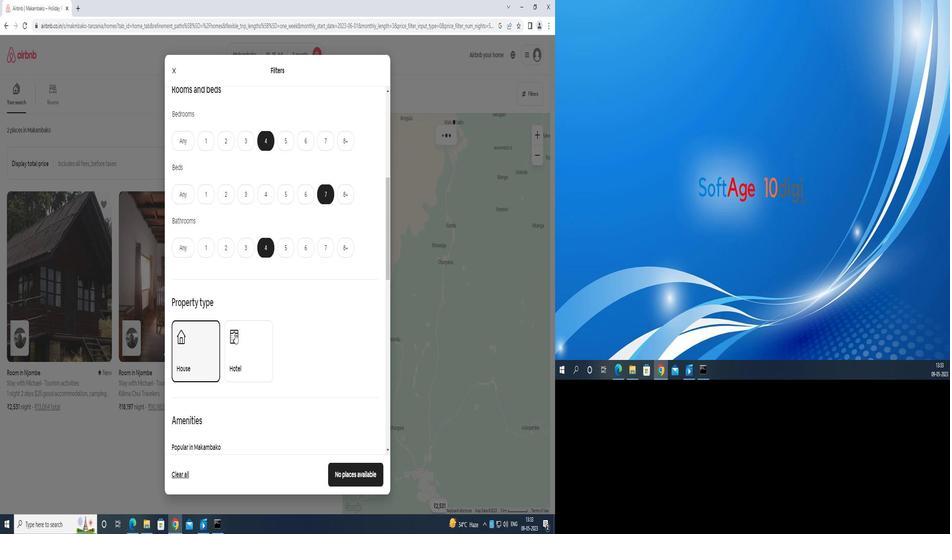 
Action: Mouse scrolled (236, 334) with delta (0, 0)
Screenshot: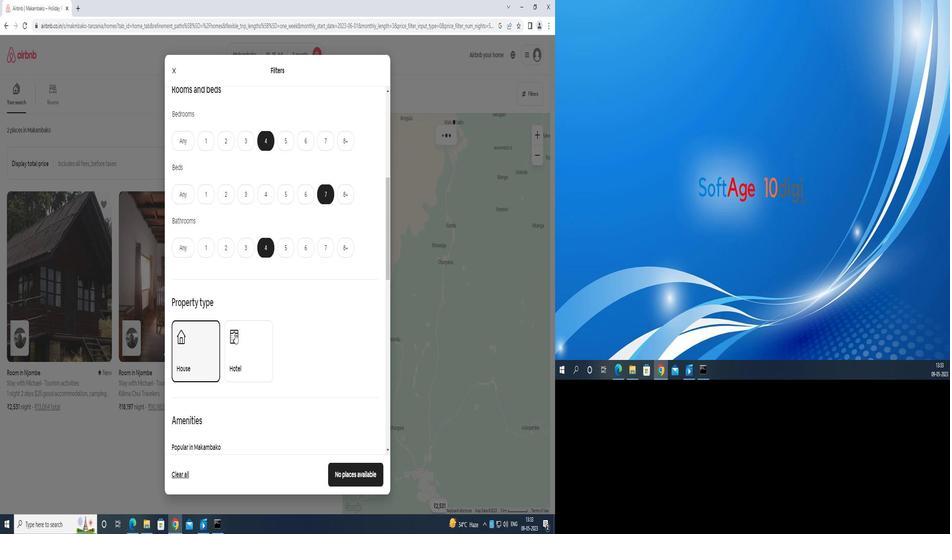 
Action: Mouse moved to (238, 336)
Screenshot: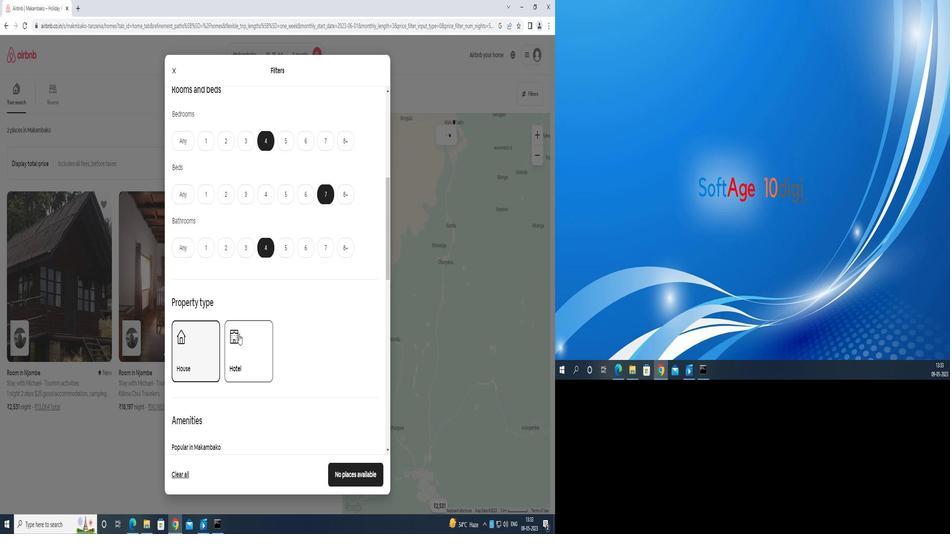 
Action: Mouse scrolled (238, 336) with delta (0, 0)
Screenshot: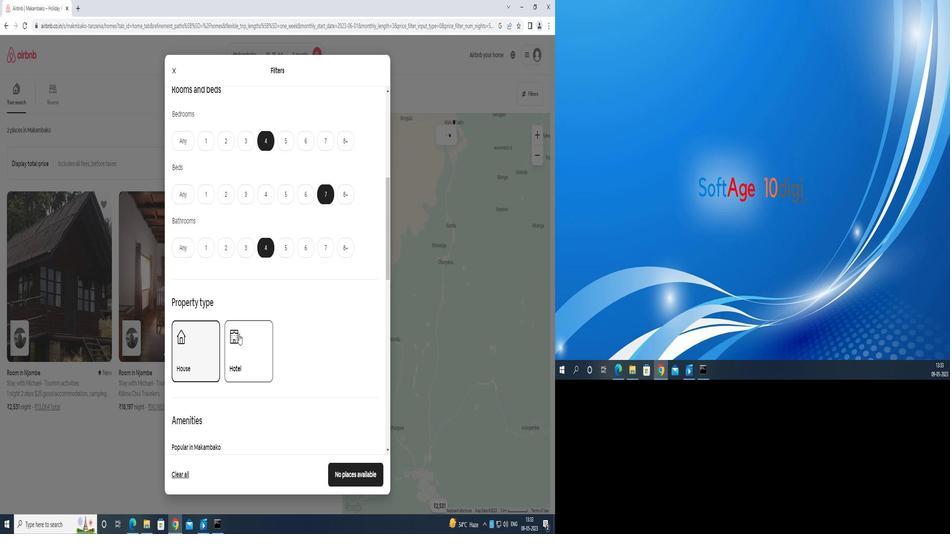 
Action: Mouse moved to (240, 333)
Screenshot: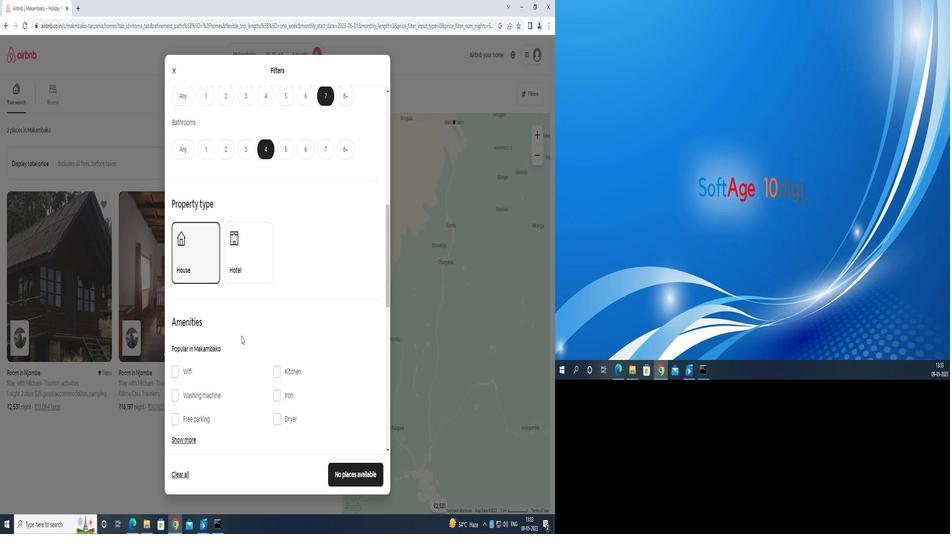 
Action: Mouse scrolled (240, 333) with delta (0, 0)
Screenshot: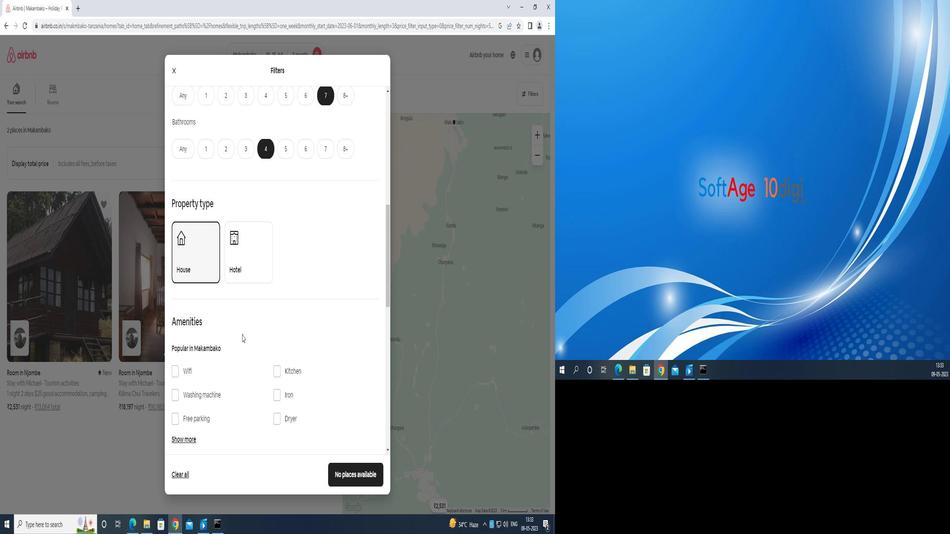
Action: Mouse moved to (172, 318)
Screenshot: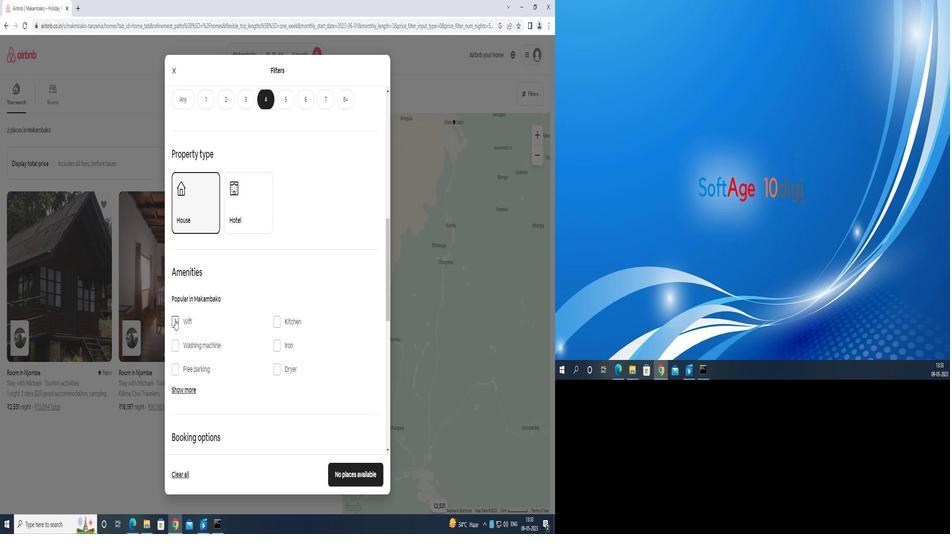 
Action: Mouse pressed left at (172, 318)
Screenshot: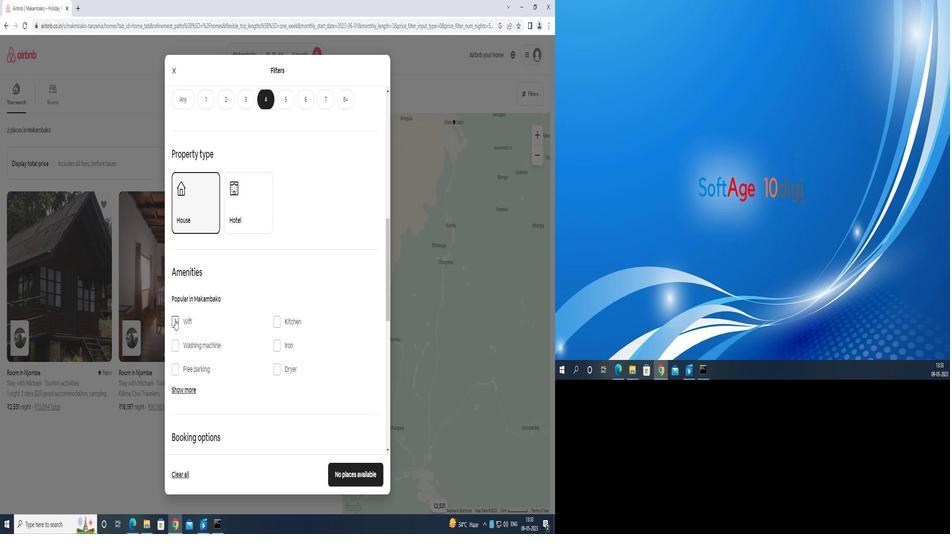 
Action: Mouse moved to (174, 369)
Screenshot: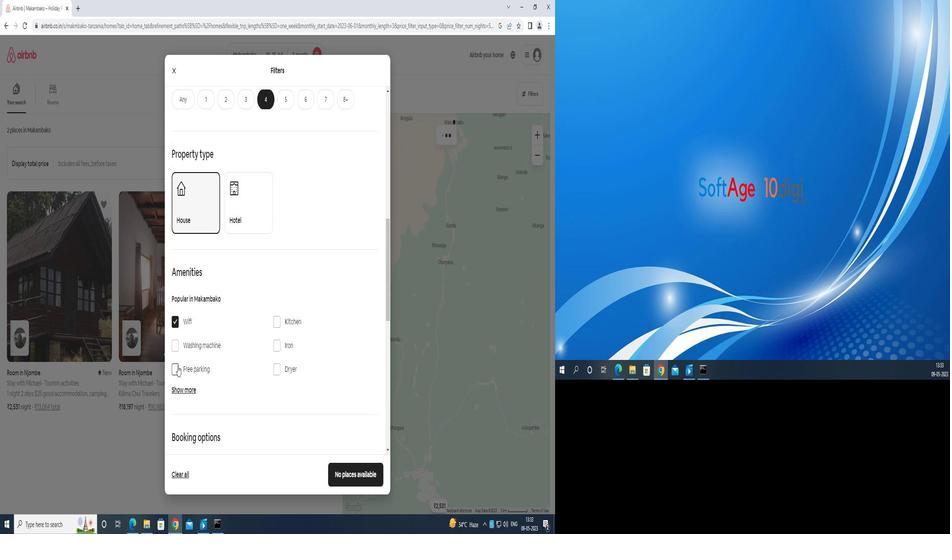 
Action: Mouse pressed left at (174, 369)
Screenshot: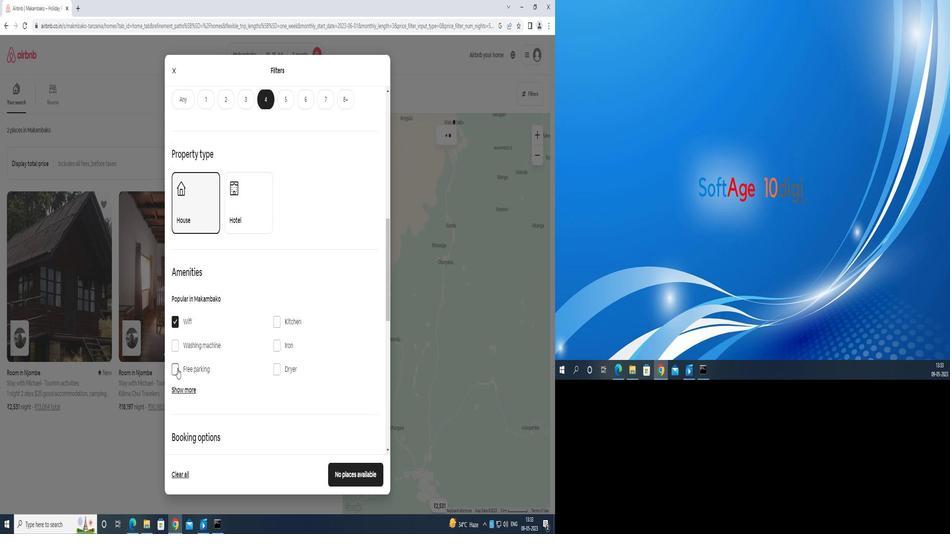 
Action: Mouse moved to (176, 390)
Screenshot: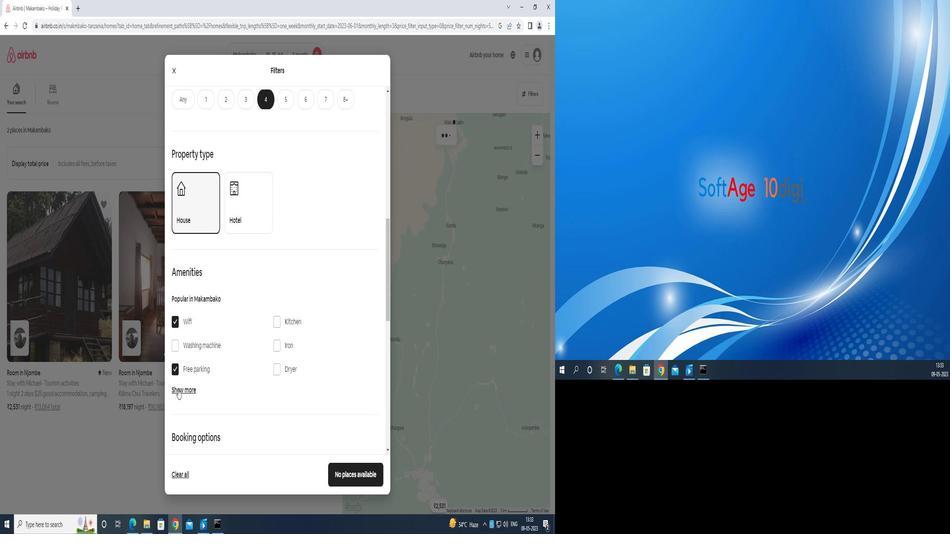
Action: Mouse pressed left at (176, 390)
Screenshot: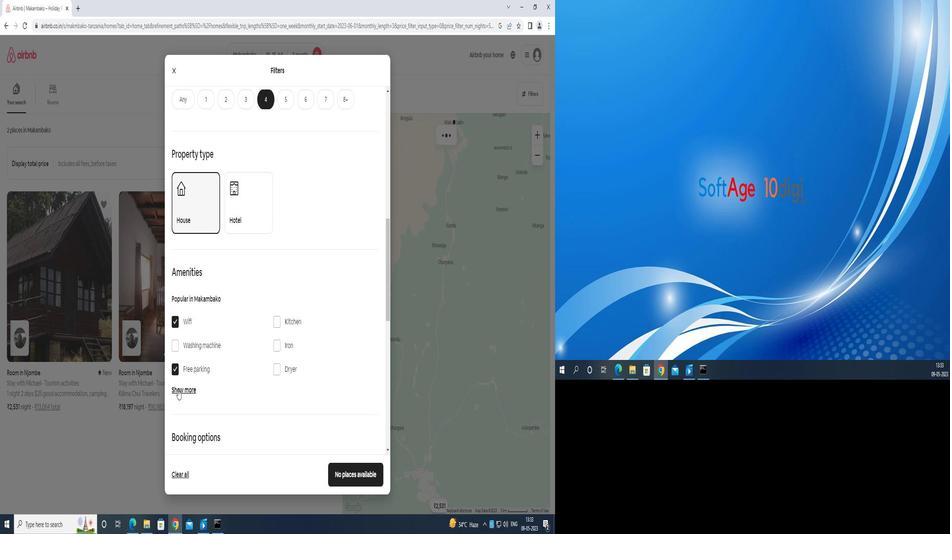 
Action: Mouse moved to (210, 386)
Screenshot: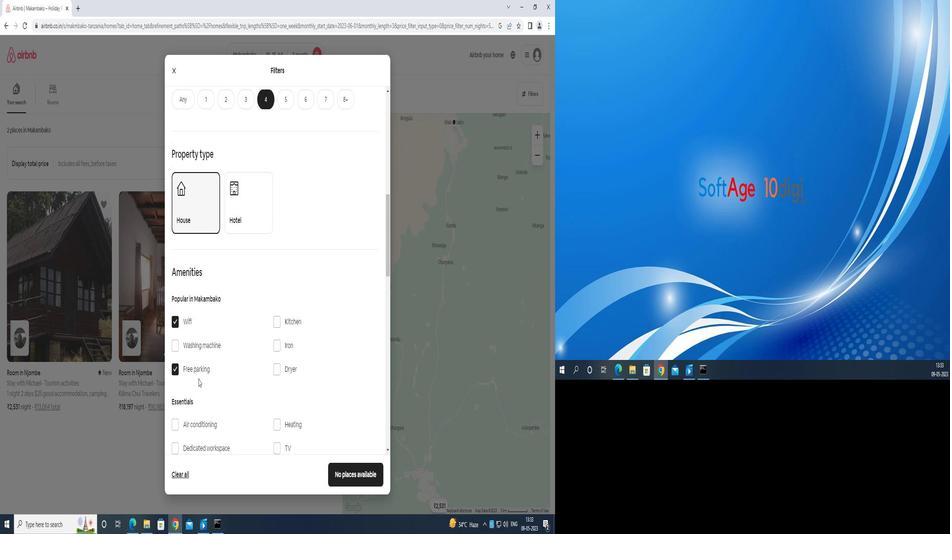 
Action: Mouse scrolled (210, 386) with delta (0, 0)
Screenshot: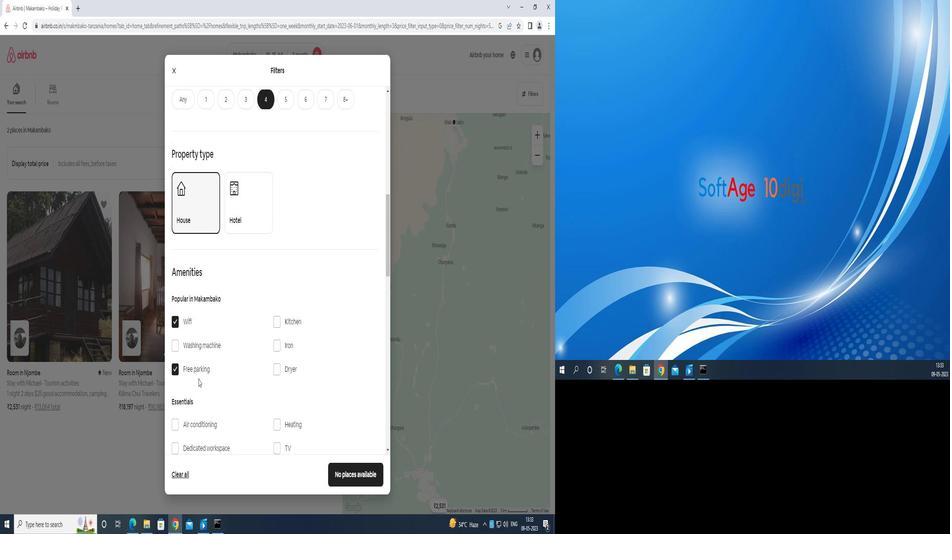 
Action: Mouse moved to (272, 396)
Screenshot: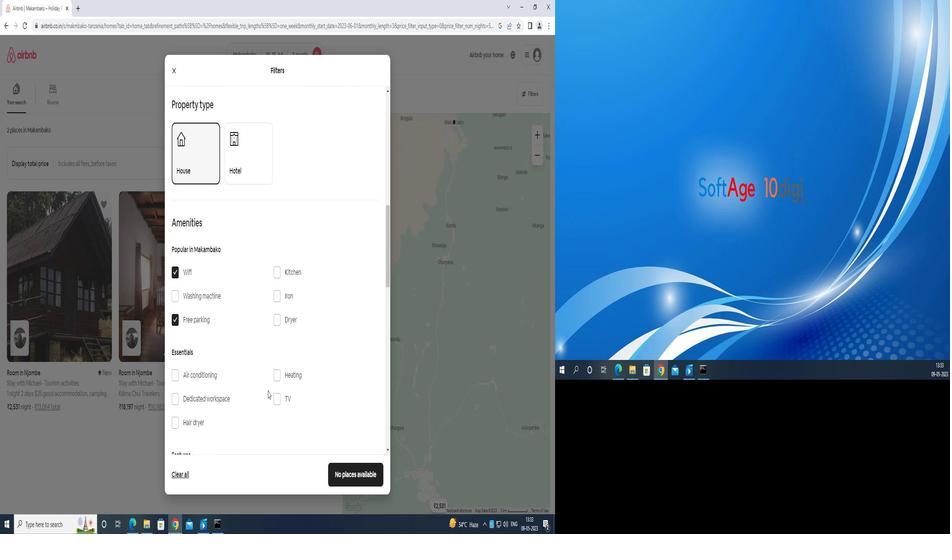 
Action: Mouse pressed left at (272, 396)
Screenshot: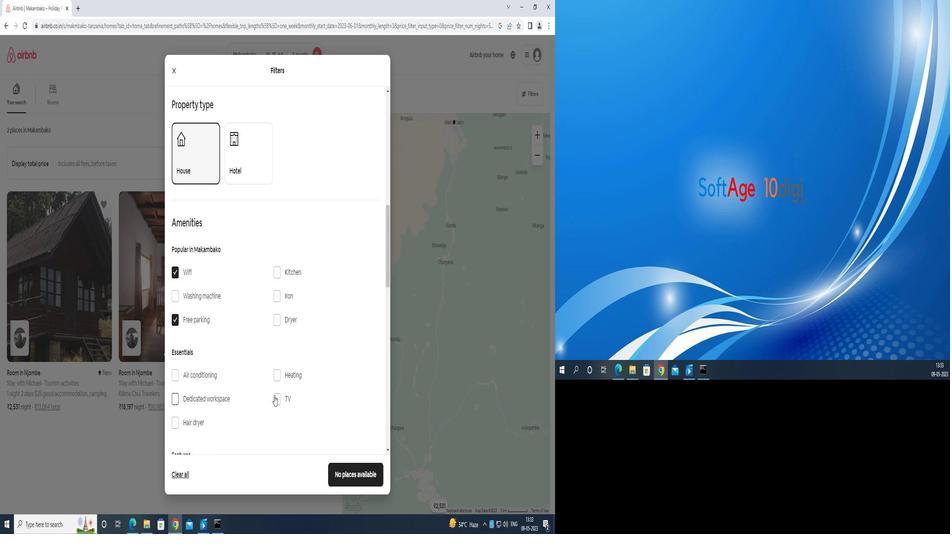 
Action: Mouse moved to (274, 386)
Screenshot: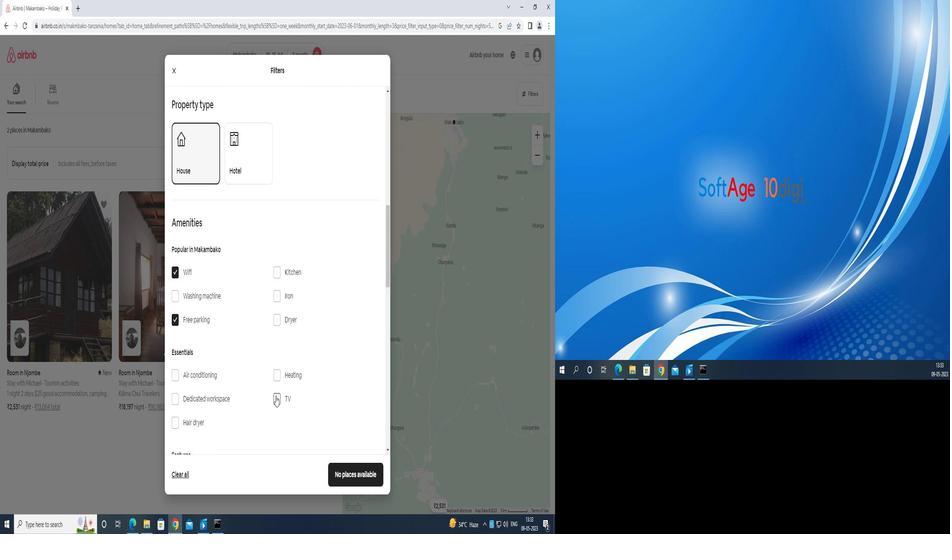 
Action: Mouse scrolled (274, 385) with delta (0, 0)
Screenshot: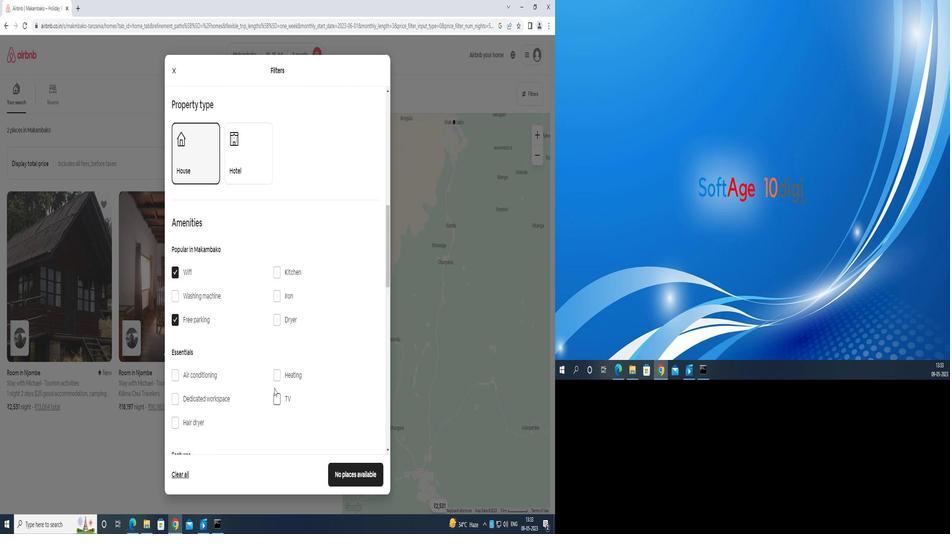 
Action: Mouse scrolled (274, 385) with delta (0, 0)
Screenshot: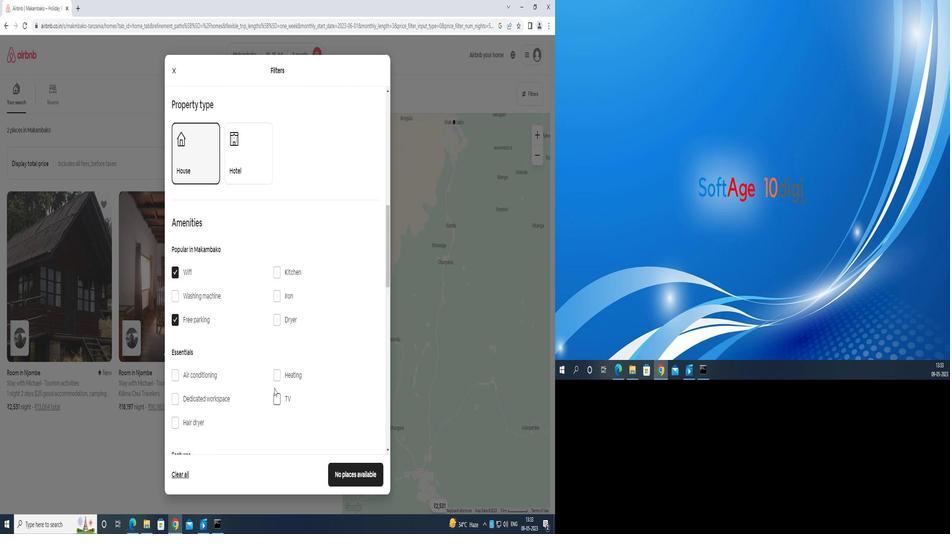 
Action: Mouse scrolled (274, 385) with delta (0, 0)
Screenshot: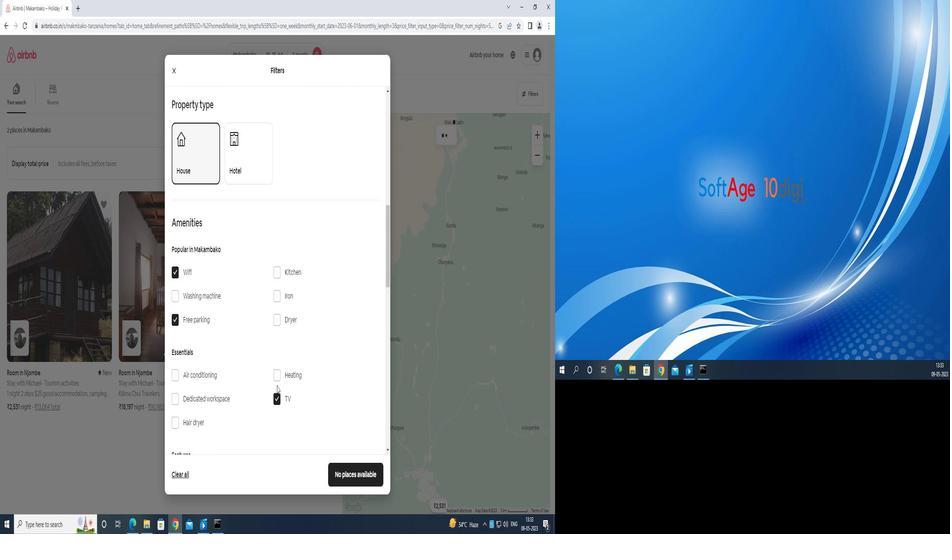 
Action: Mouse scrolled (274, 385) with delta (0, 0)
Screenshot: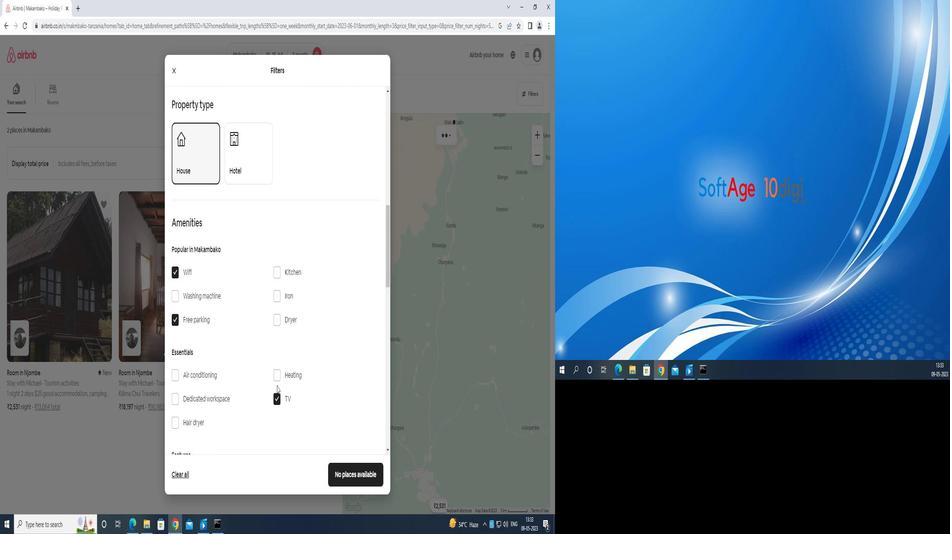 
Action: Mouse moved to (167, 330)
Screenshot: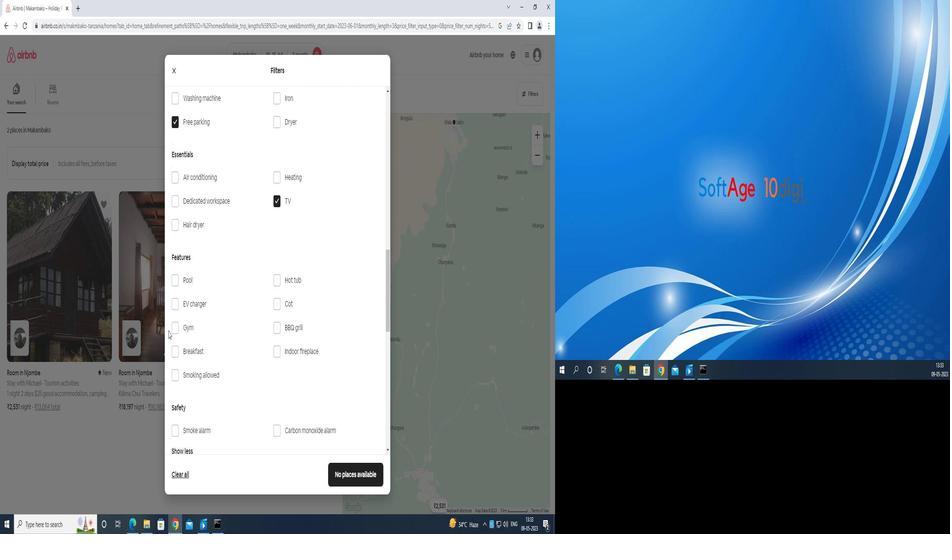 
Action: Mouse pressed left at (167, 330)
Screenshot: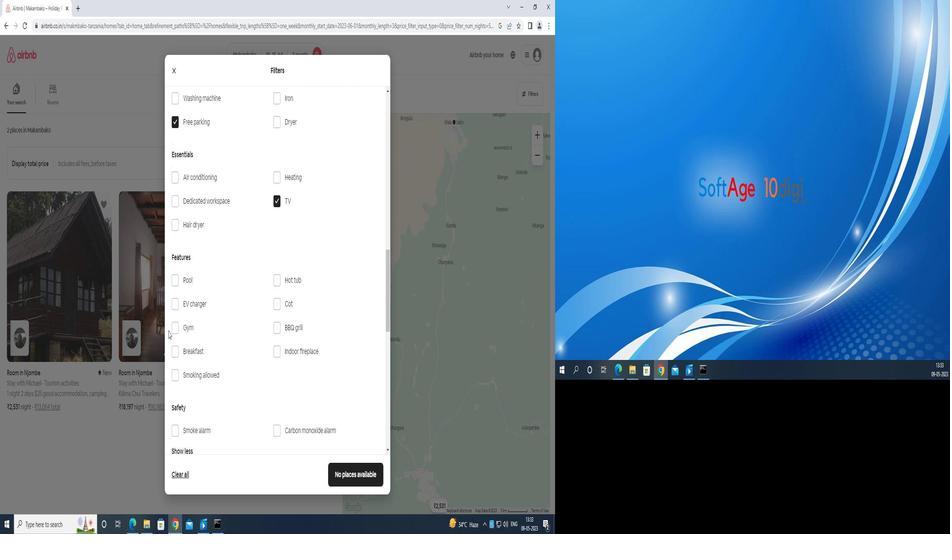 
Action: Mouse moved to (175, 330)
Screenshot: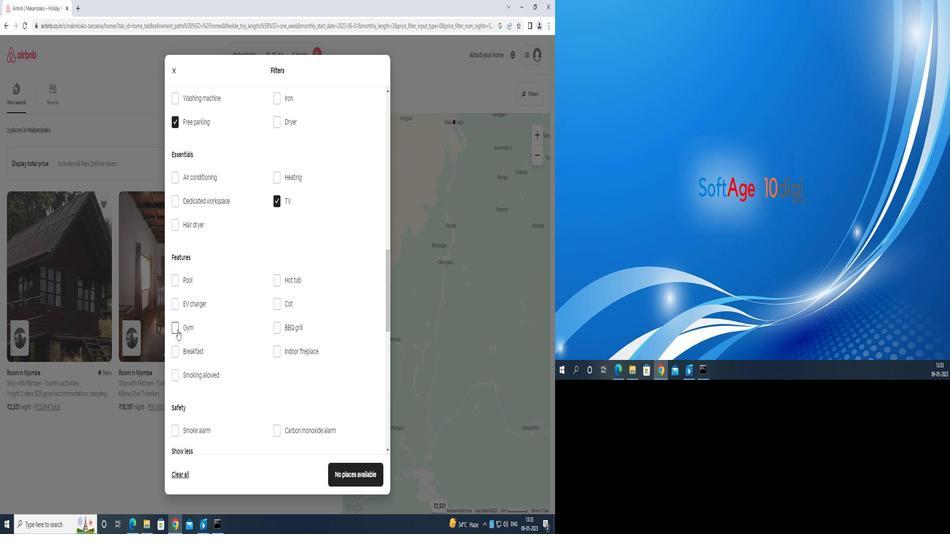 
Action: Mouse pressed left at (175, 330)
Screenshot: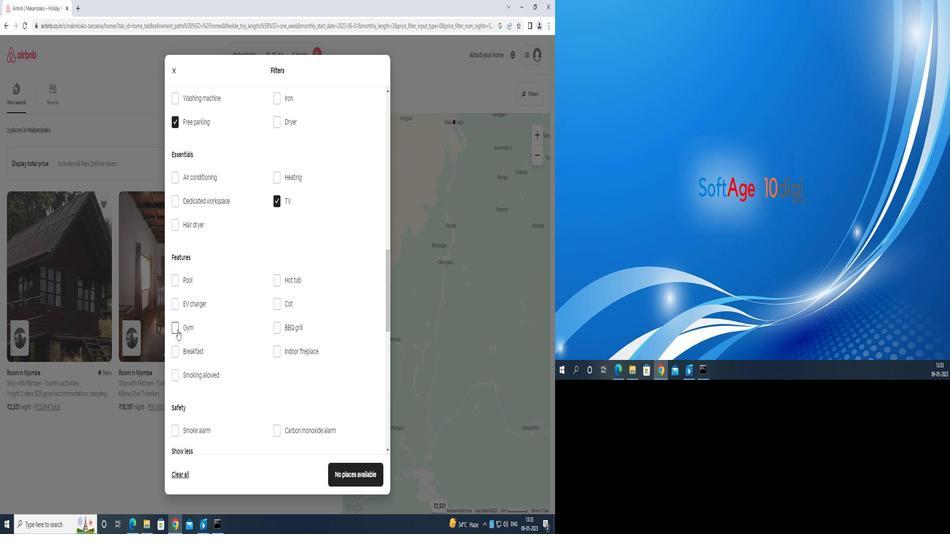 
Action: Mouse moved to (176, 355)
Screenshot: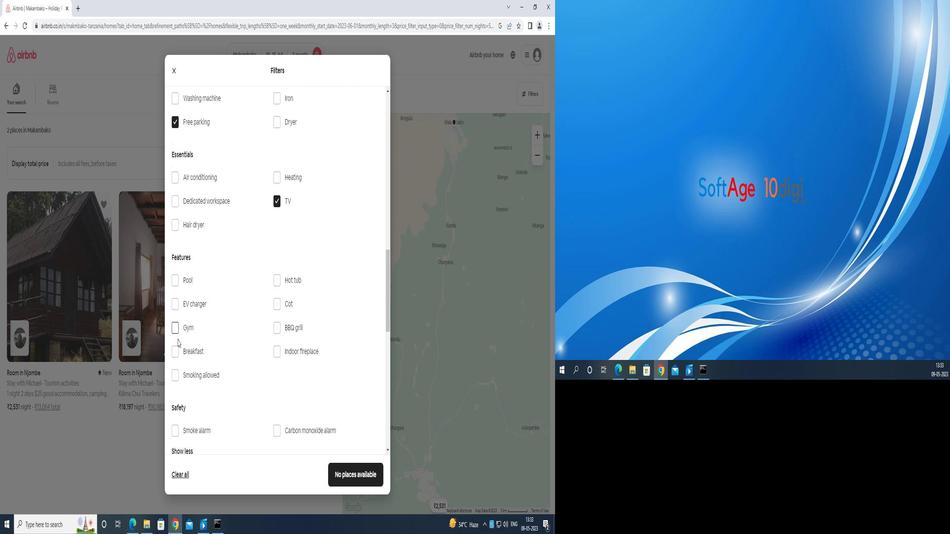 
Action: Mouse pressed left at (176, 355)
Screenshot: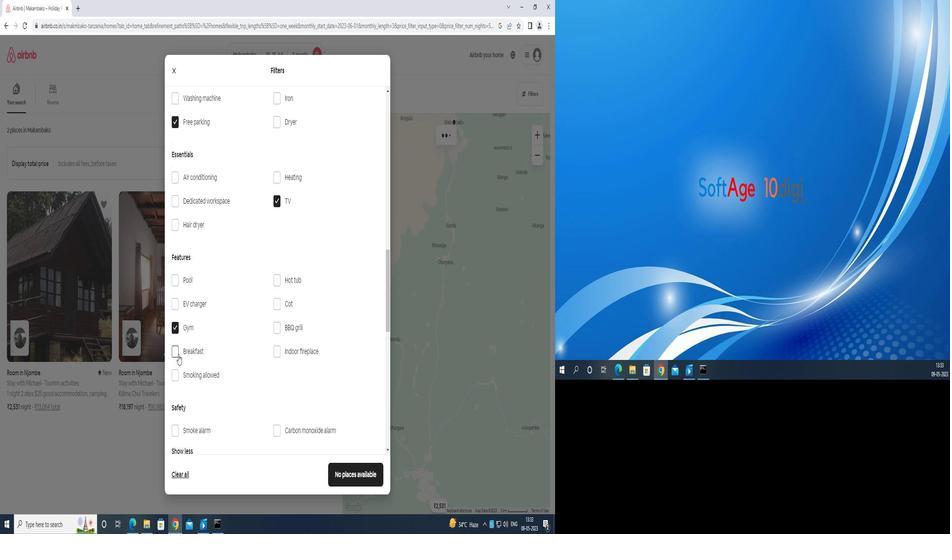 
Action: Mouse moved to (190, 343)
Screenshot: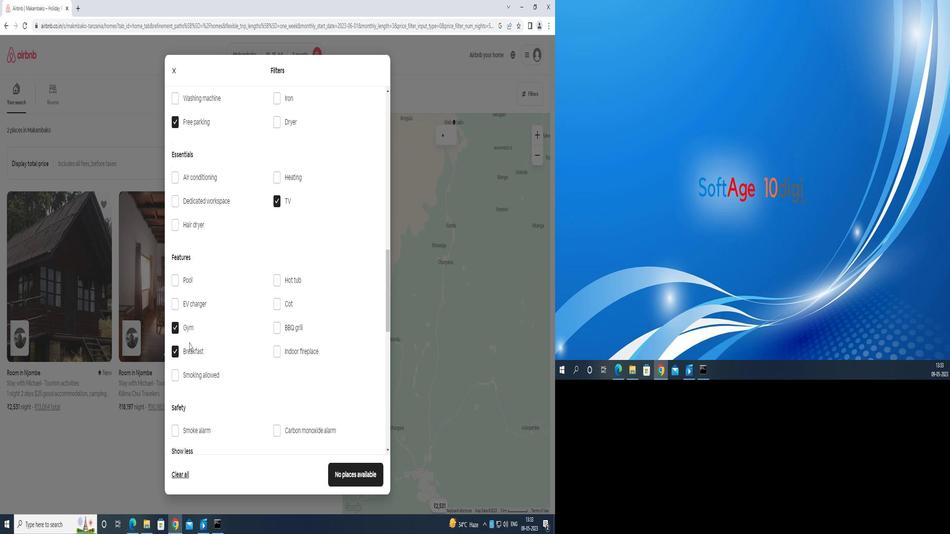 
Action: Mouse scrolled (190, 342) with delta (0, 0)
Screenshot: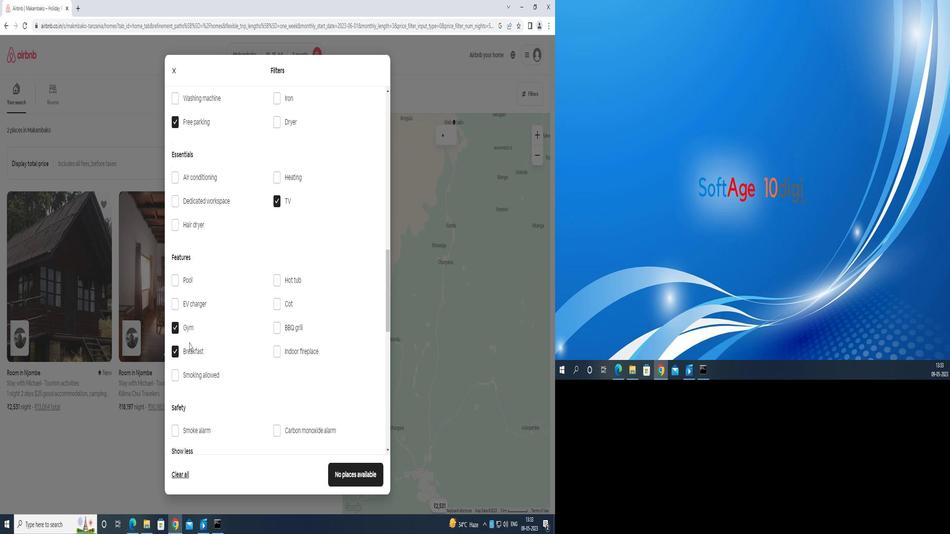 
Action: Mouse moved to (199, 344)
Screenshot: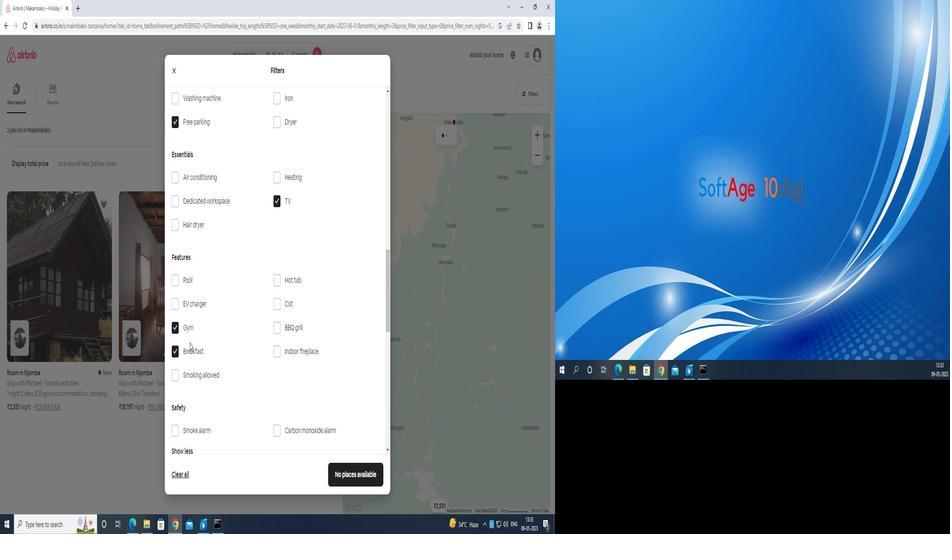 
Action: Mouse scrolled (199, 343) with delta (0, 0)
Screenshot: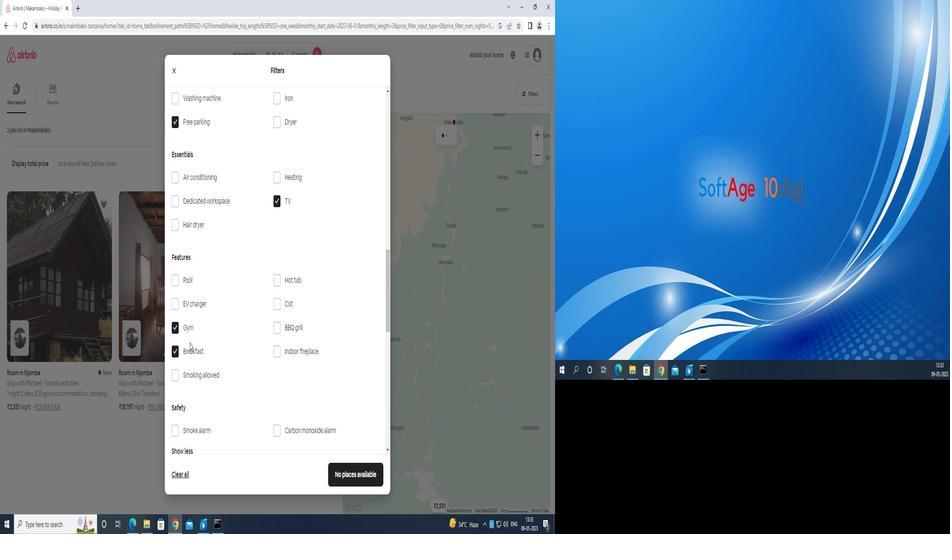 
Action: Mouse moved to (202, 345)
Screenshot: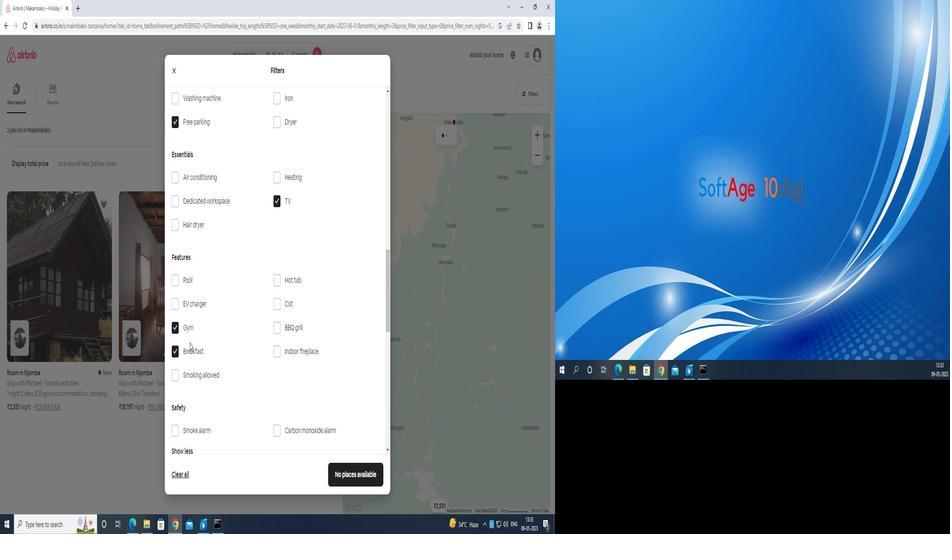 
Action: Mouse scrolled (202, 344) with delta (0, 0)
Screenshot: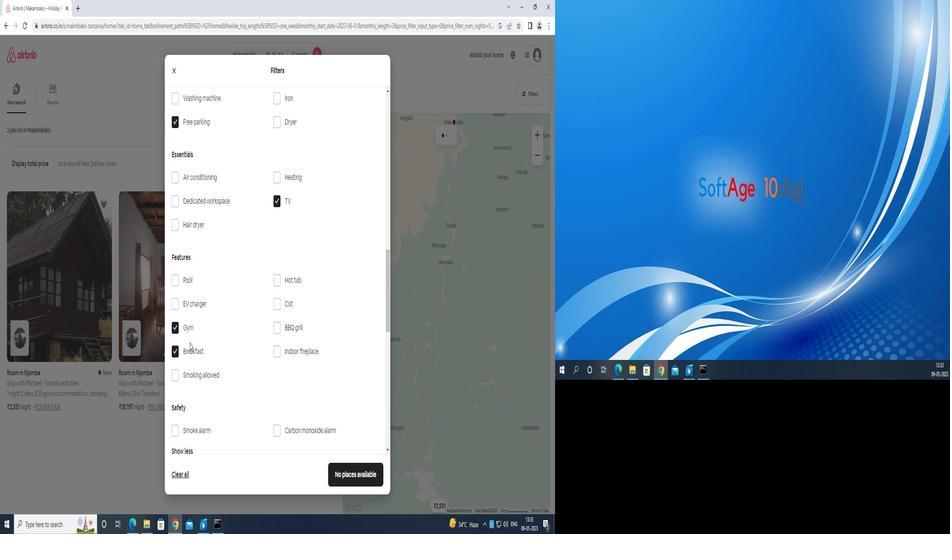 
Action: Mouse moved to (204, 345)
Screenshot: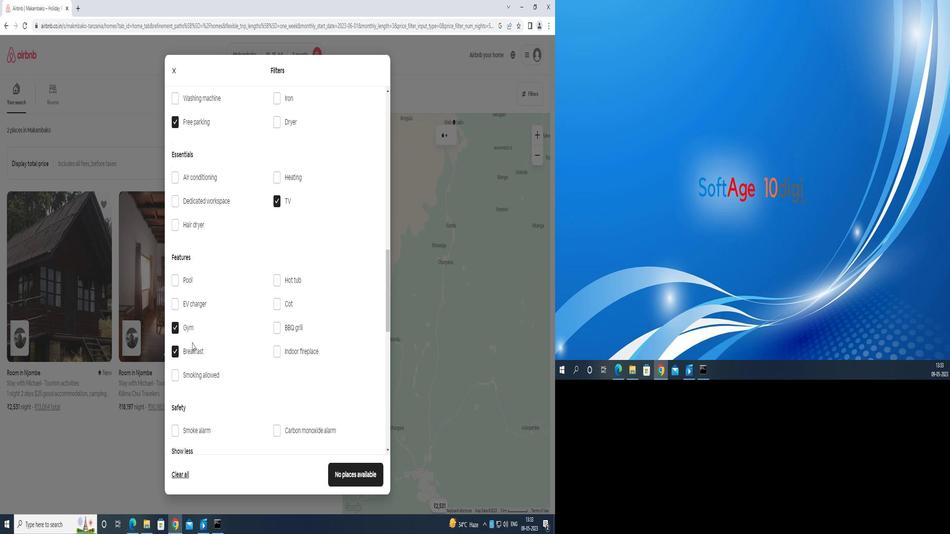 
Action: Mouse scrolled (204, 344) with delta (0, 0)
Screenshot: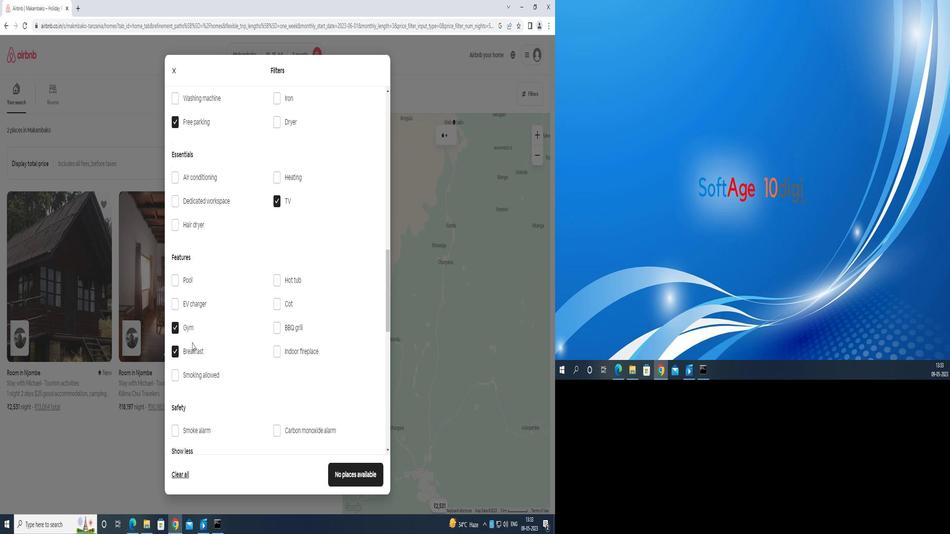 
Action: Mouse moved to (361, 367)
Screenshot: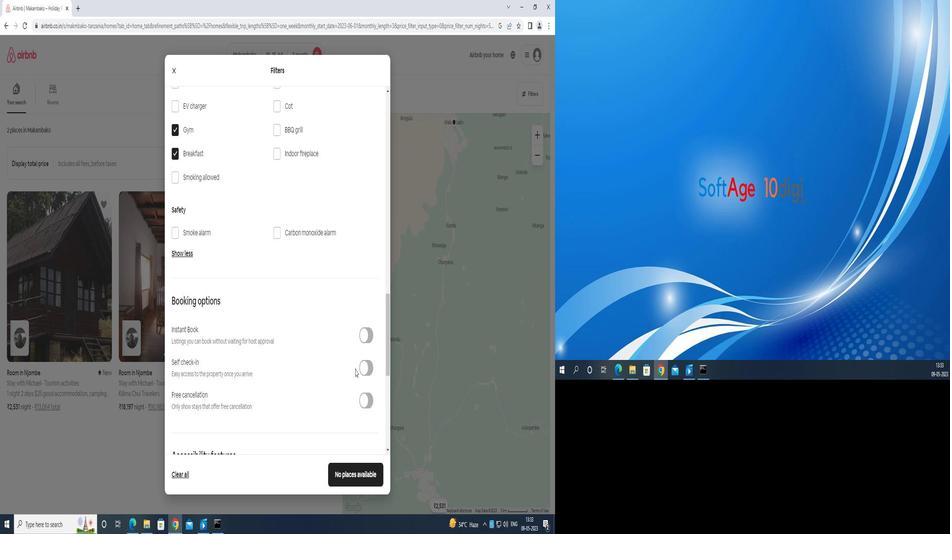 
Action: Mouse pressed left at (361, 367)
Screenshot: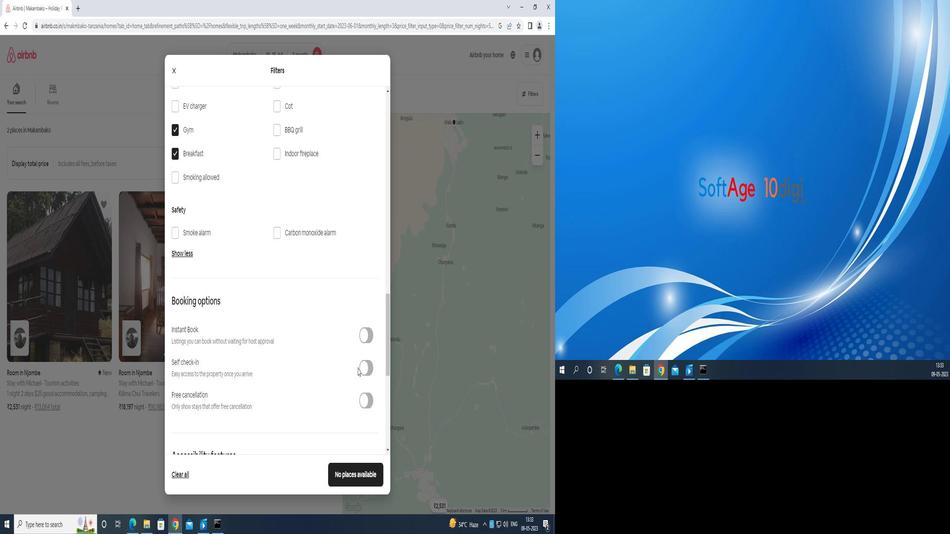 
Action: Mouse moved to (366, 359)
Screenshot: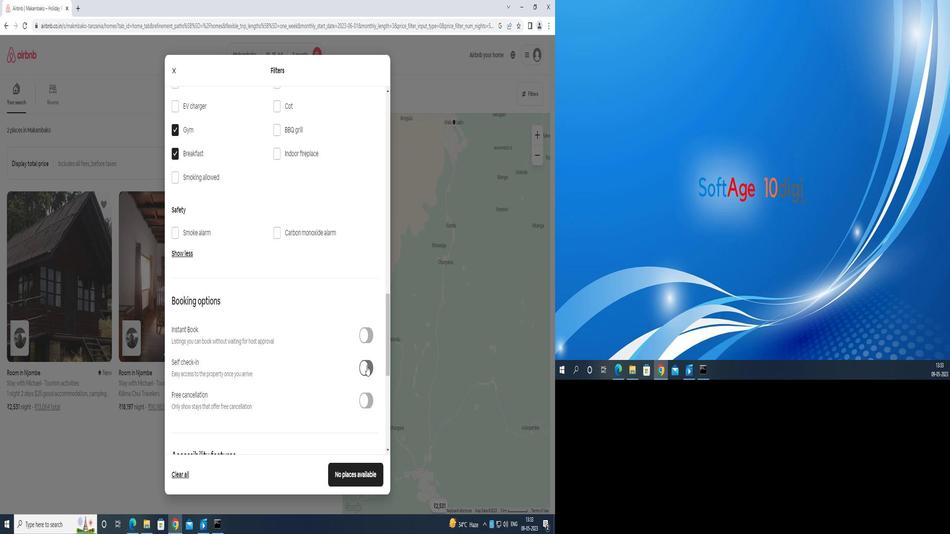 
Action: Mouse scrolled (366, 358) with delta (0, 0)
Screenshot: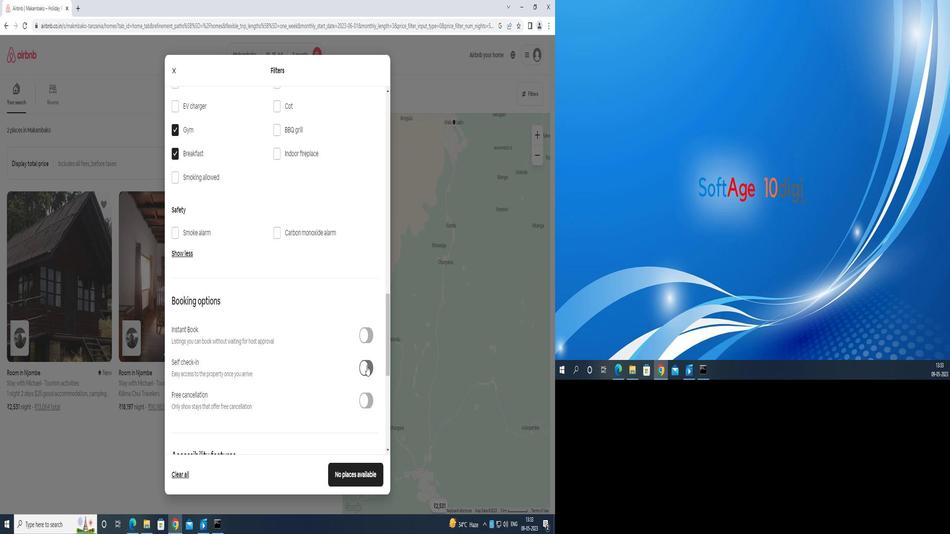 
Action: Mouse scrolled (366, 358) with delta (0, 0)
Screenshot: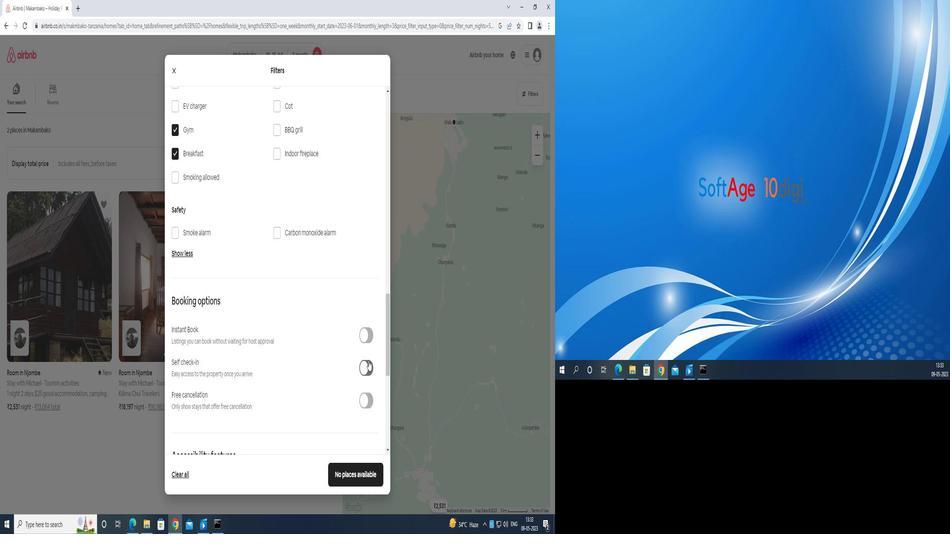 
Action: Mouse scrolled (366, 358) with delta (0, 0)
Screenshot: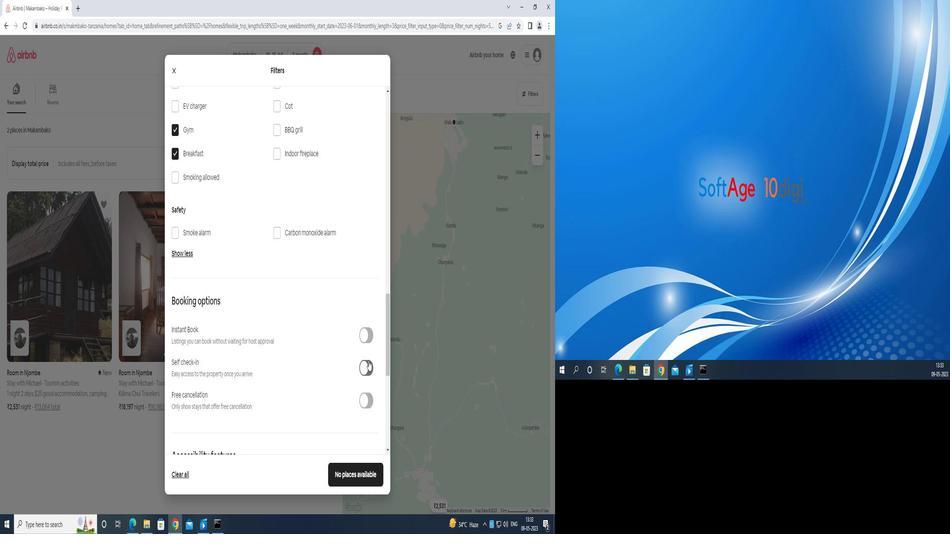 
Action: Mouse scrolled (366, 358) with delta (0, 0)
Screenshot: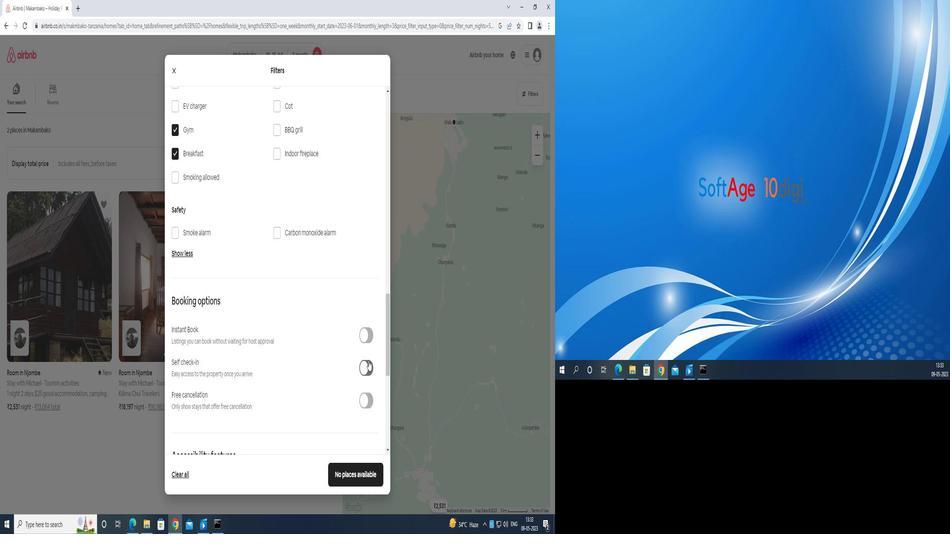 
Action: Mouse scrolled (366, 358) with delta (0, 0)
Screenshot: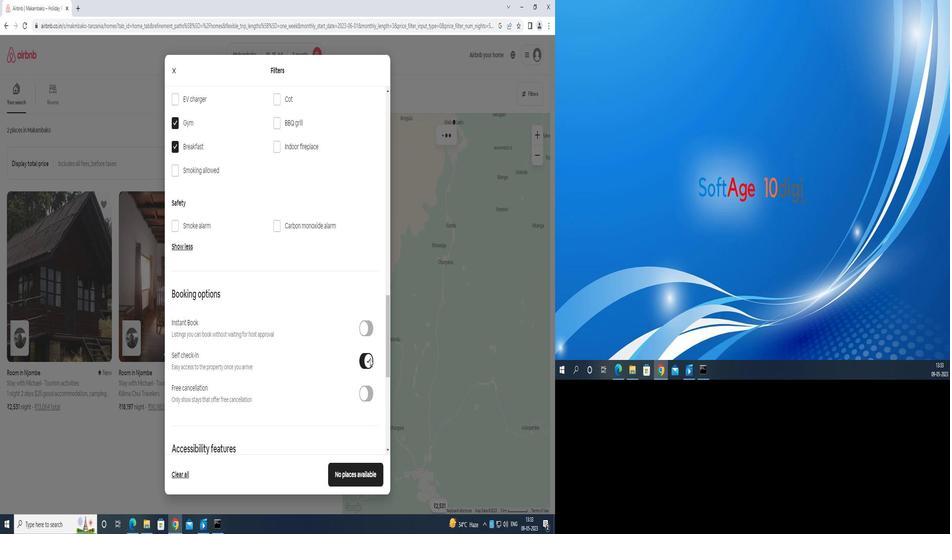
Action: Mouse scrolled (366, 358) with delta (0, 0)
Screenshot: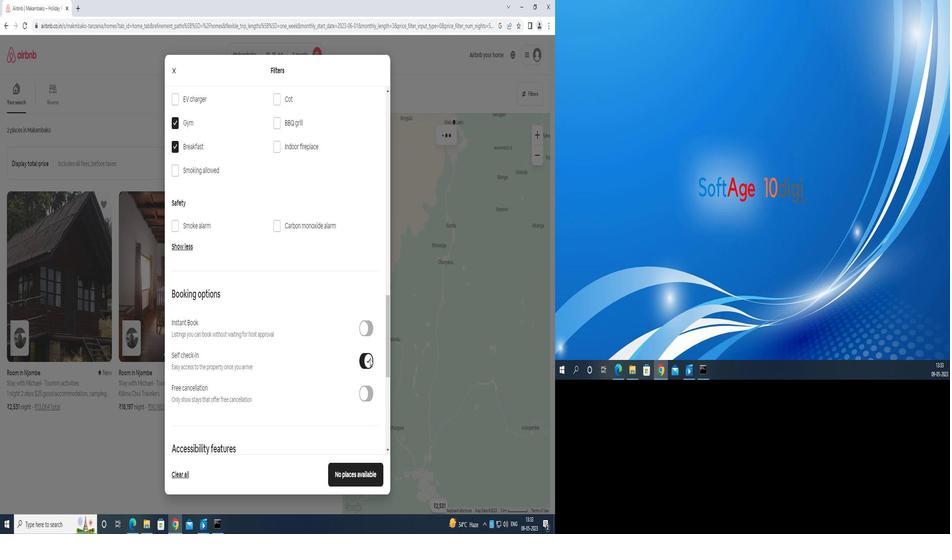 
Action: Mouse scrolled (366, 358) with delta (0, 0)
Screenshot: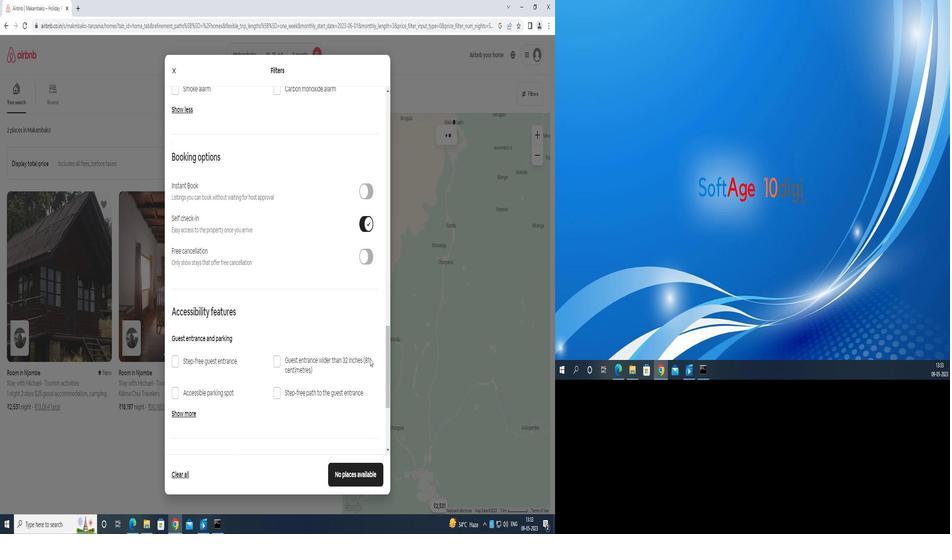 
Action: Mouse moved to (366, 358)
Screenshot: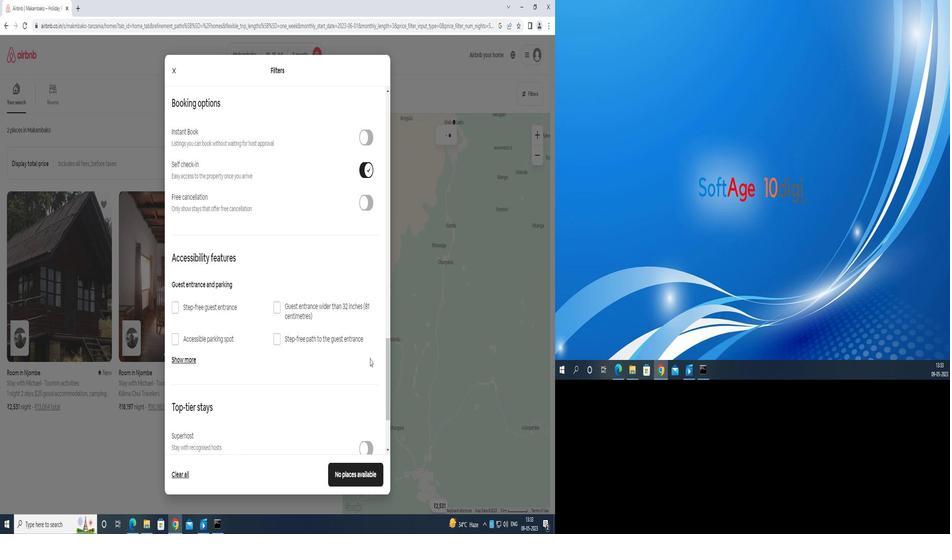 
Action: Mouse scrolled (366, 358) with delta (0, 0)
Screenshot: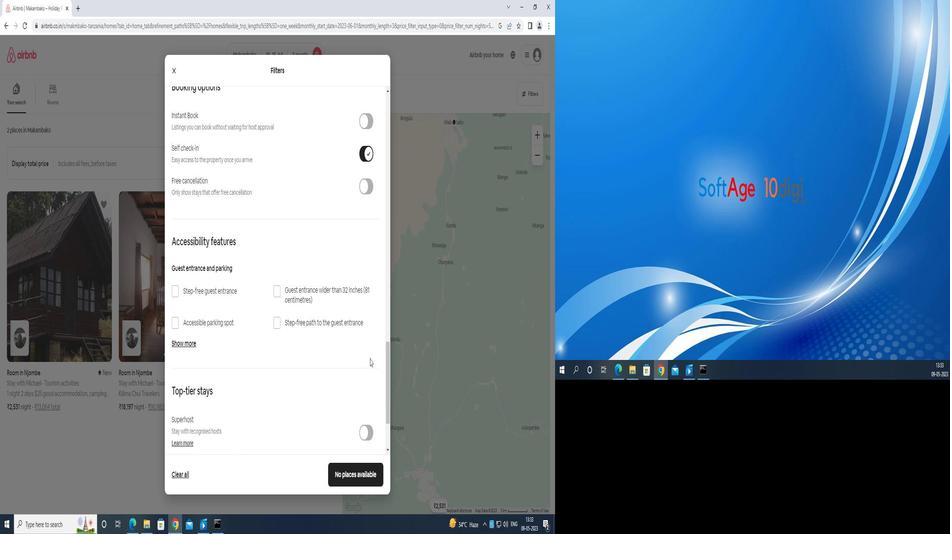 
Action: Mouse scrolled (366, 358) with delta (0, 0)
Screenshot: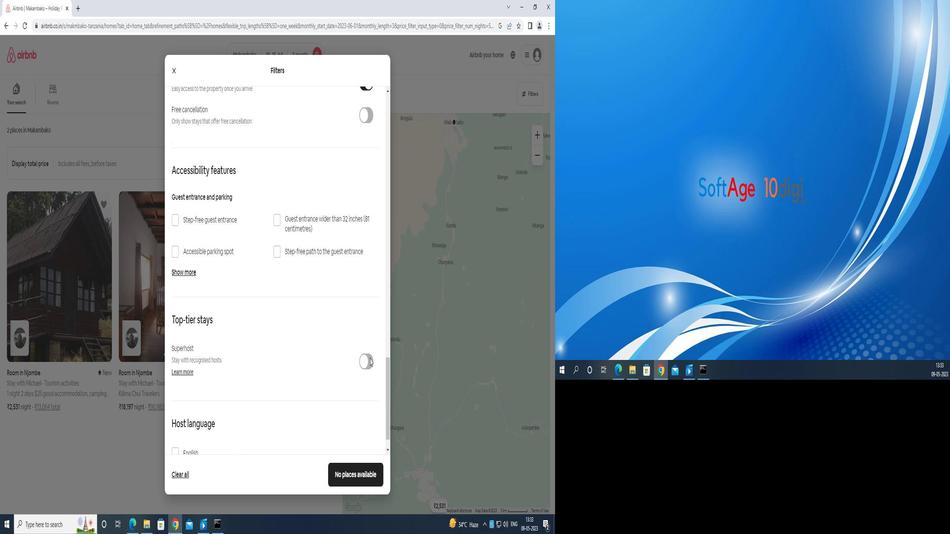 
Action: Mouse scrolled (366, 358) with delta (0, 0)
Screenshot: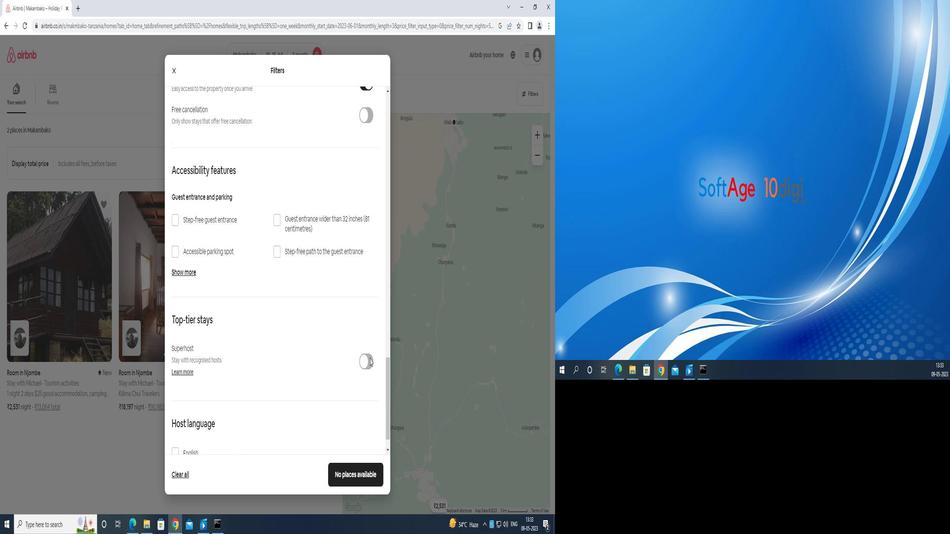 
Action: Mouse moved to (173, 423)
Screenshot: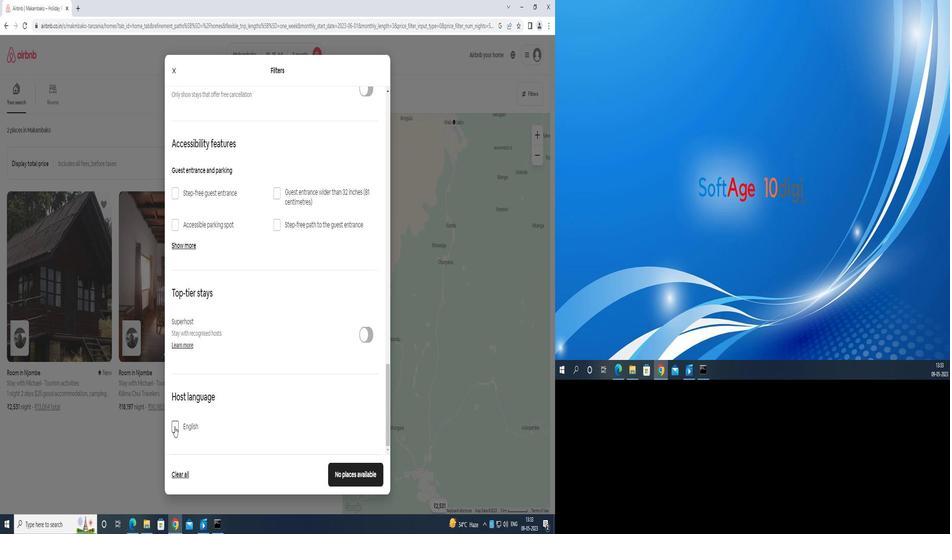 
Action: Mouse pressed left at (173, 423)
Screenshot: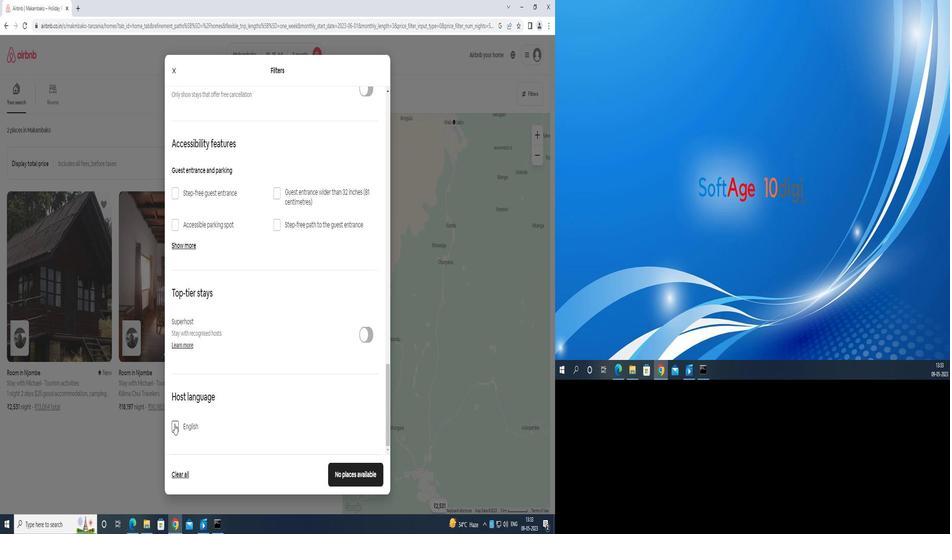 
Action: Mouse moved to (345, 472)
Screenshot: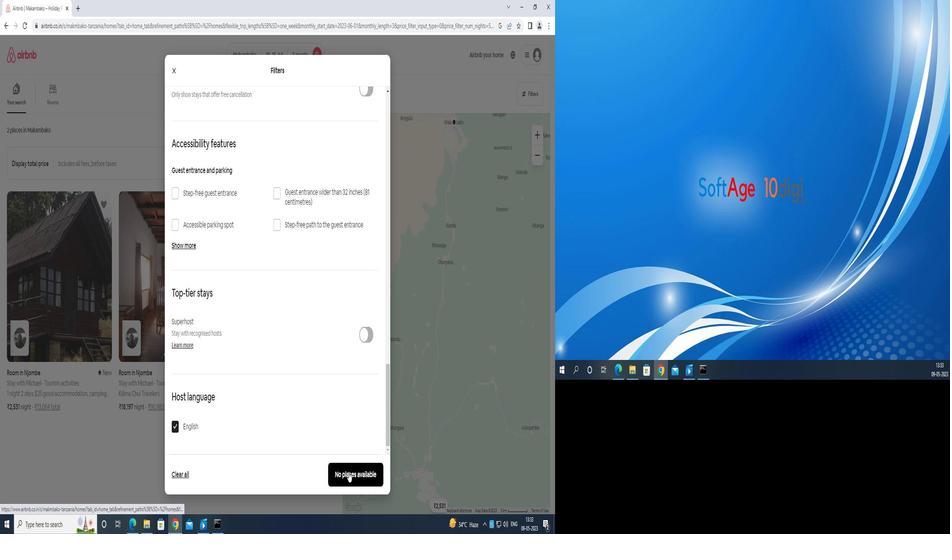 
Action: Mouse pressed left at (345, 472)
Screenshot: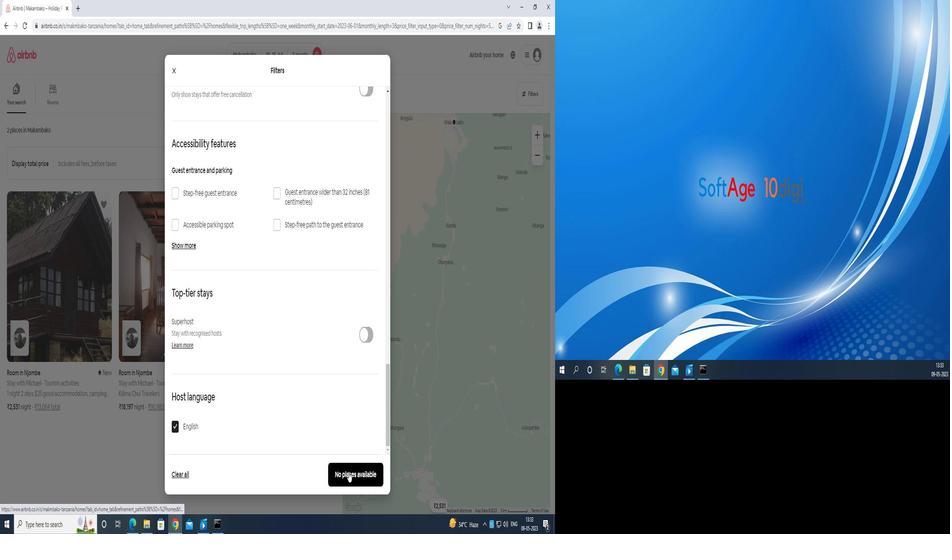 
